 Task: Search one way flight ticket for 4 adults, 1 infant in seat and 1 infant on lap in premium economy from Eagle/vail: Eagle County Regional Airport to Sheridan: Sheridan County Airport on 8-6-2023. Number of bags: 1 checked bag. Price is upto 83000. Outbound departure time preference is 17:00.
Action: Mouse moved to (230, 317)
Screenshot: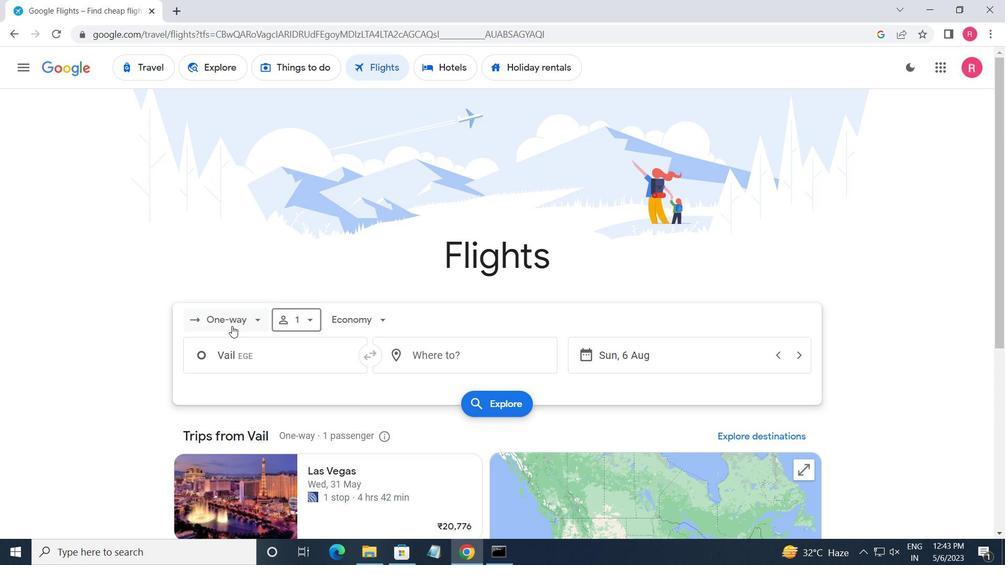 
Action: Mouse pressed left at (230, 317)
Screenshot: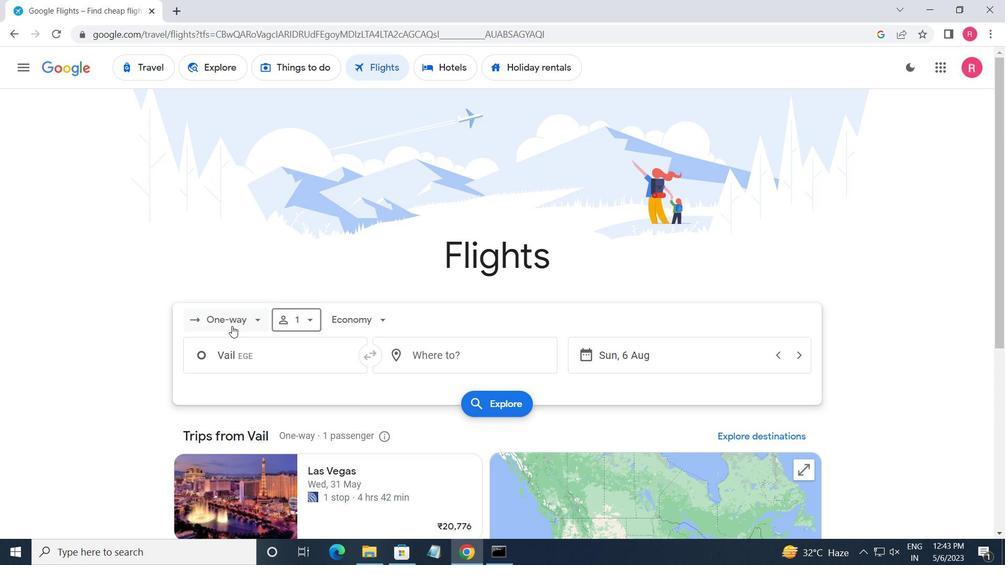 
Action: Mouse moved to (246, 382)
Screenshot: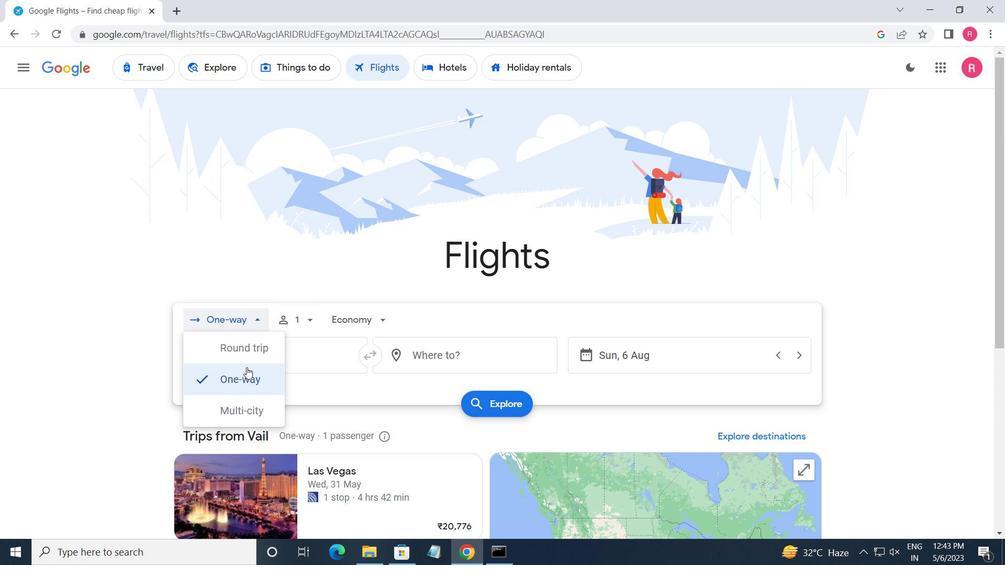 
Action: Mouse pressed left at (246, 382)
Screenshot: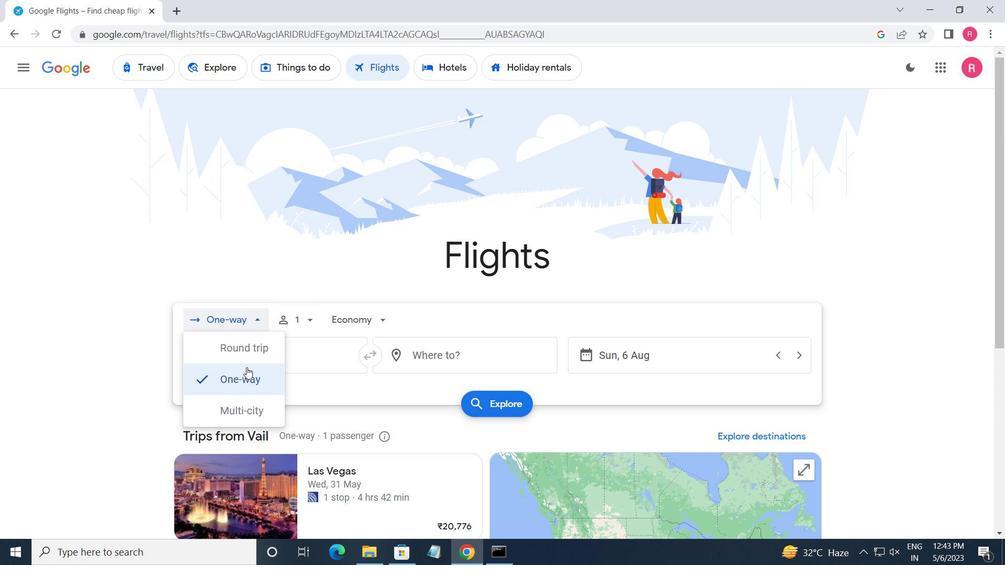 
Action: Mouse moved to (296, 318)
Screenshot: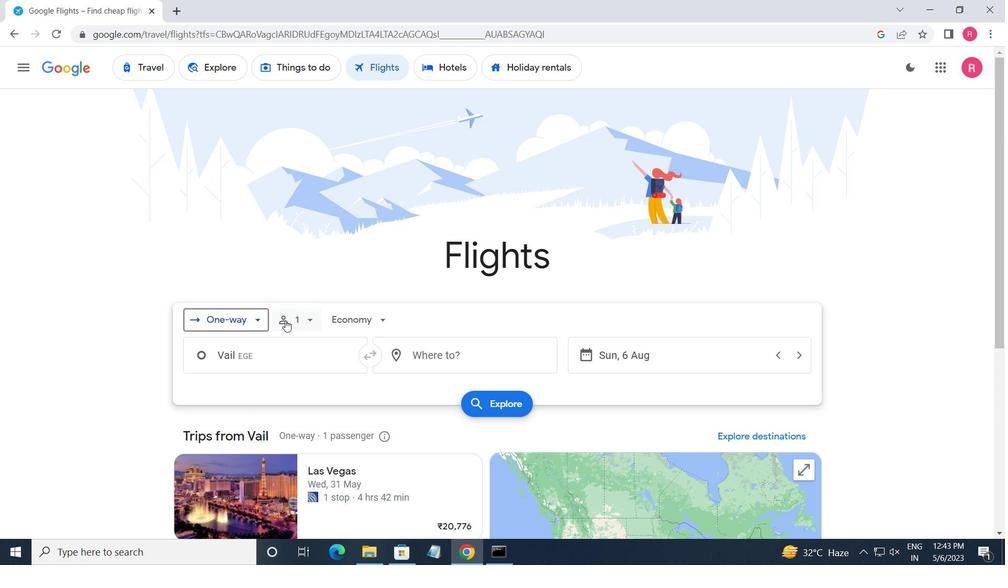 
Action: Mouse pressed left at (296, 318)
Screenshot: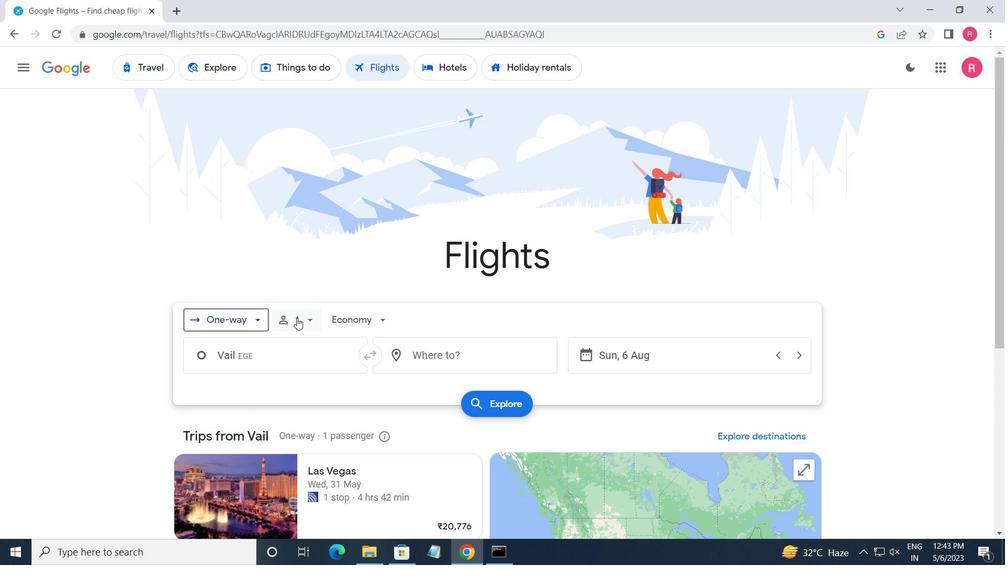 
Action: Mouse moved to (413, 360)
Screenshot: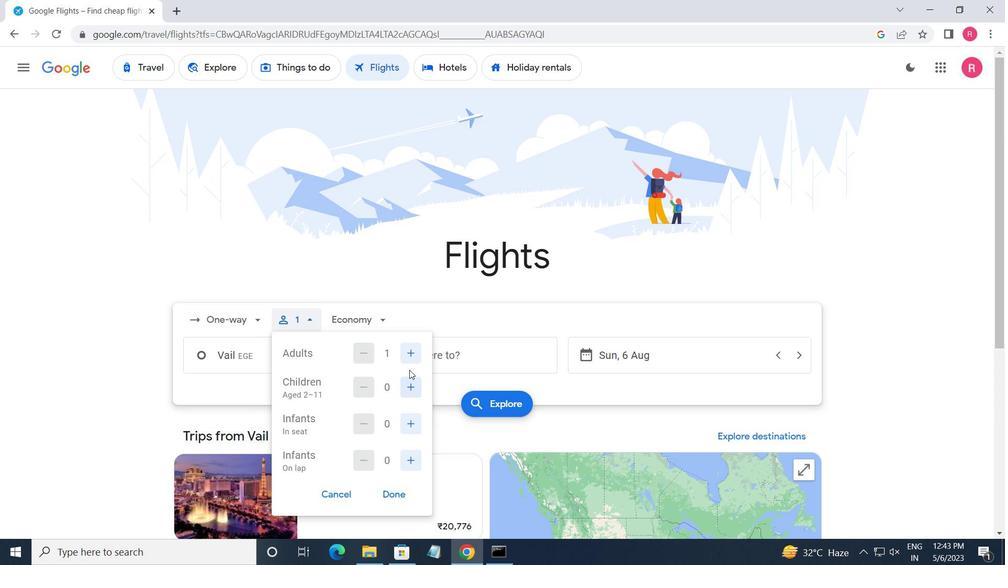 
Action: Mouse pressed left at (413, 360)
Screenshot: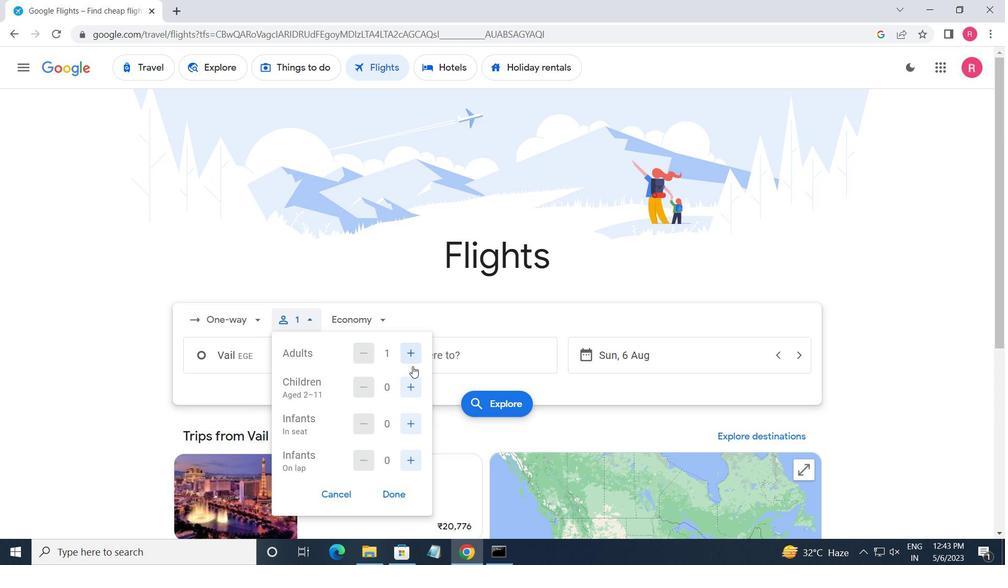 
Action: Mouse pressed left at (413, 360)
Screenshot: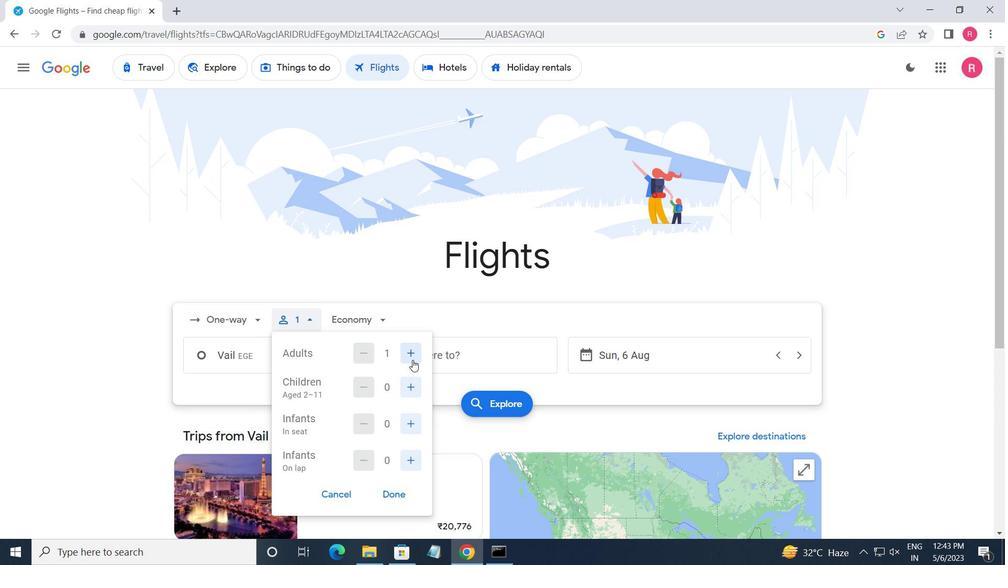 
Action: Mouse pressed left at (413, 360)
Screenshot: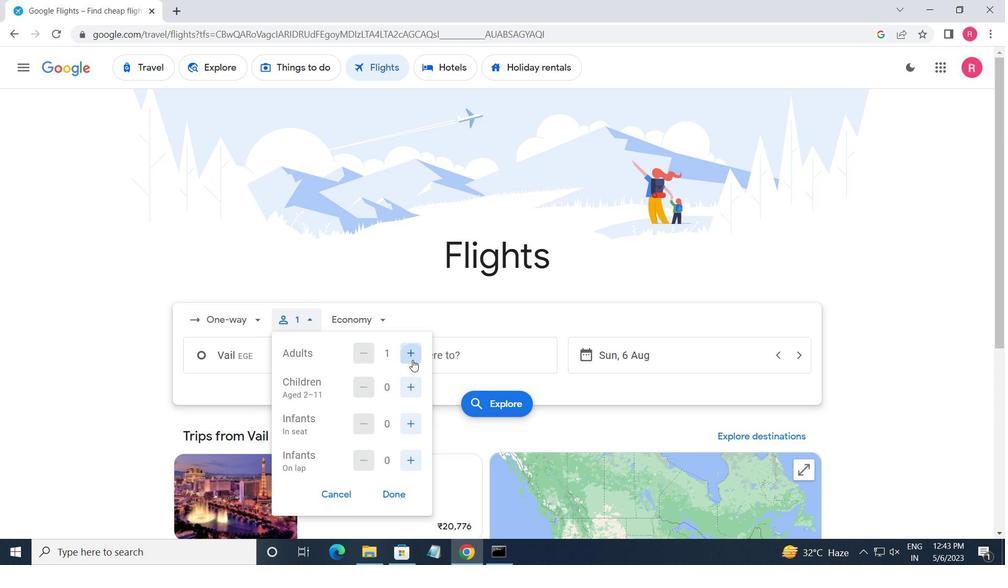 
Action: Mouse moved to (413, 382)
Screenshot: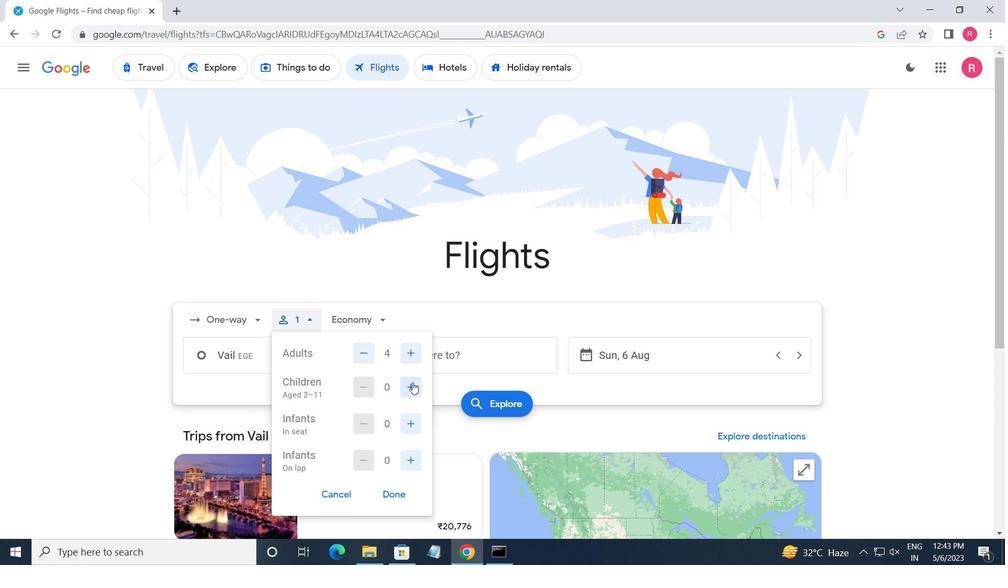 
Action: Mouse pressed left at (413, 382)
Screenshot: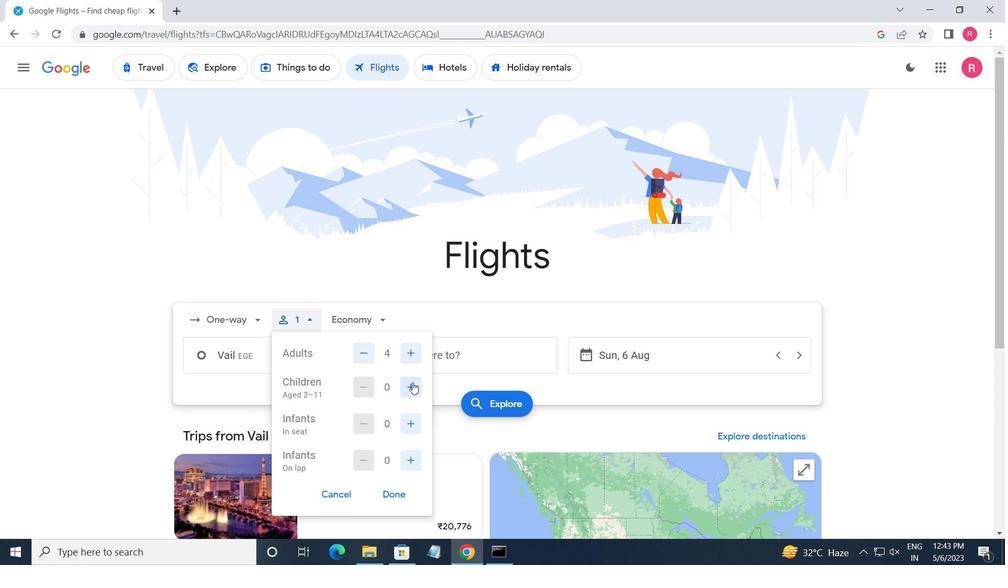 
Action: Mouse moved to (410, 426)
Screenshot: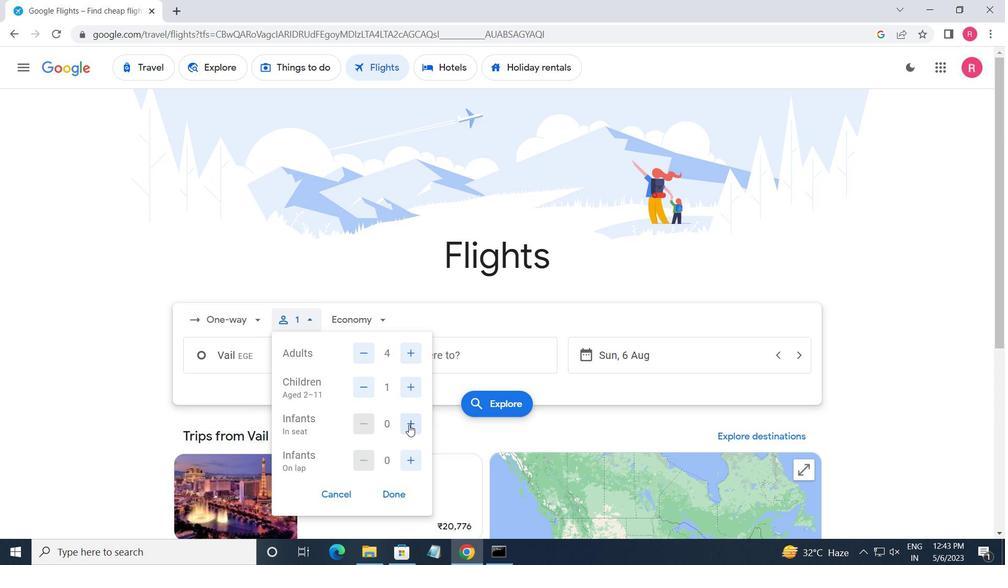 
Action: Mouse pressed left at (410, 426)
Screenshot: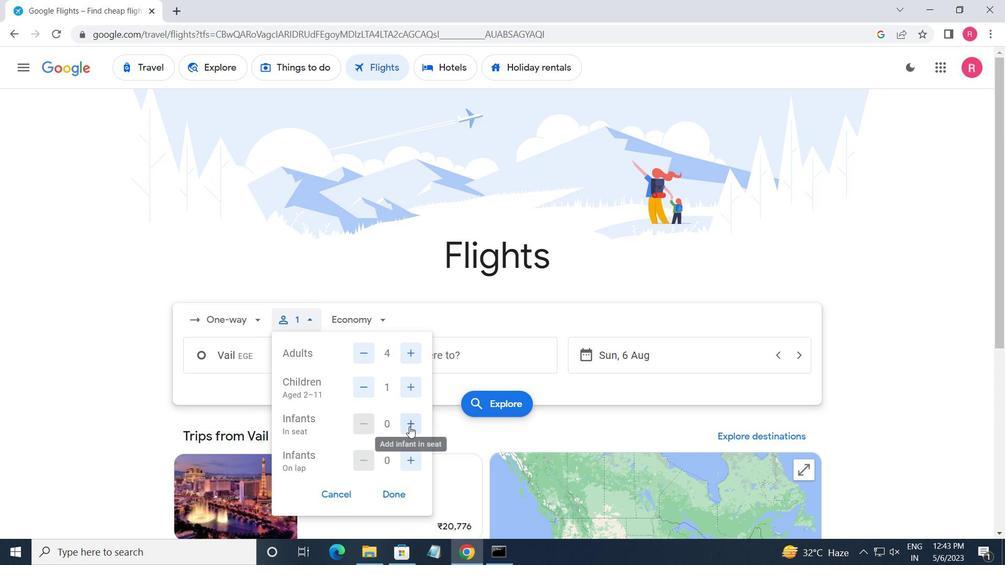 
Action: Mouse moved to (394, 488)
Screenshot: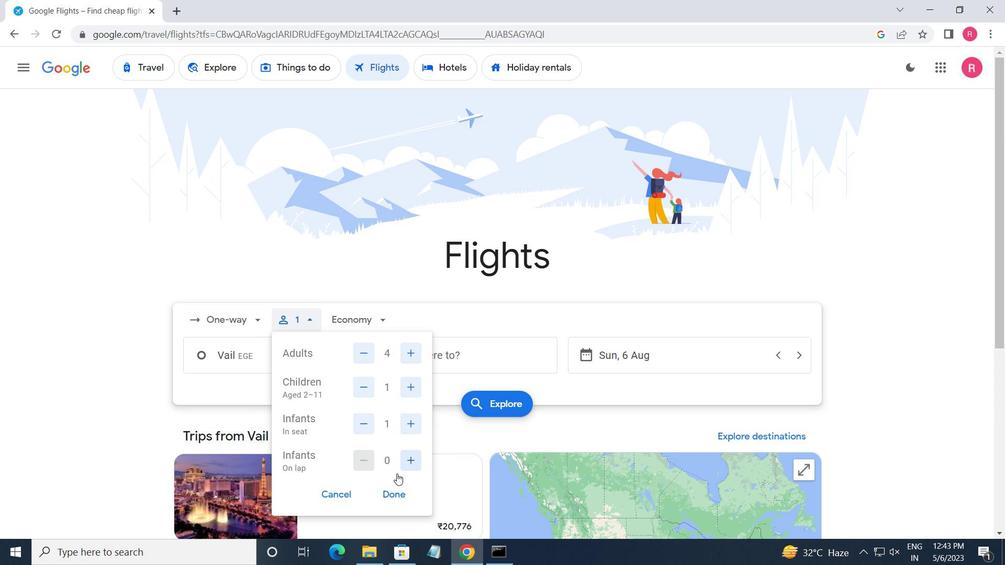 
Action: Mouse pressed left at (394, 488)
Screenshot: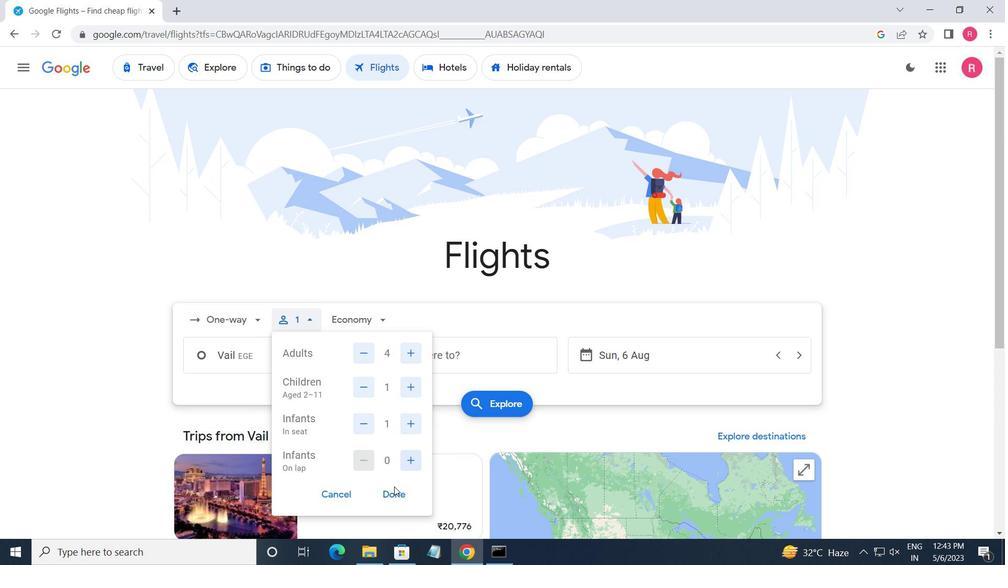 
Action: Mouse moved to (330, 303)
Screenshot: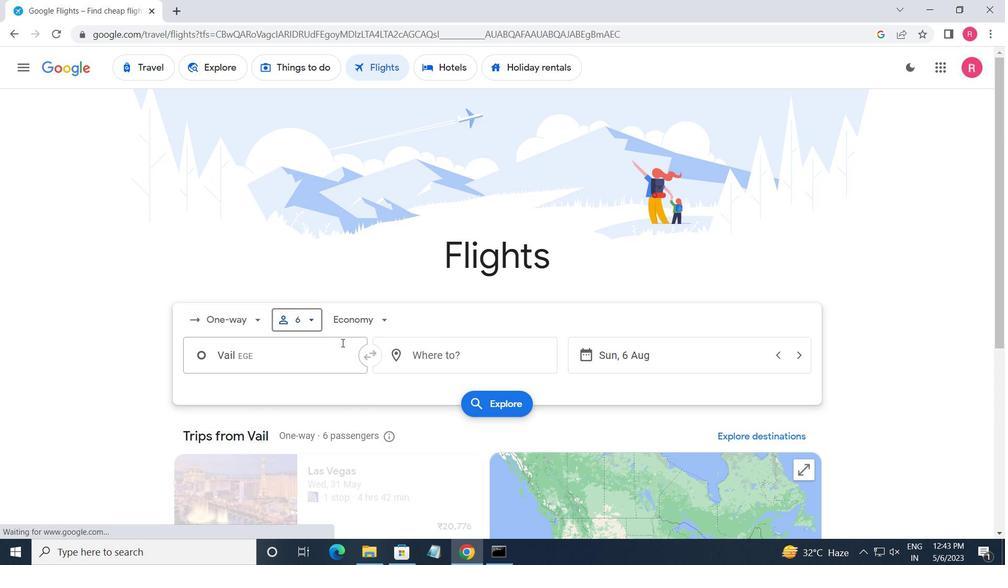 
Action: Mouse pressed left at (330, 303)
Screenshot: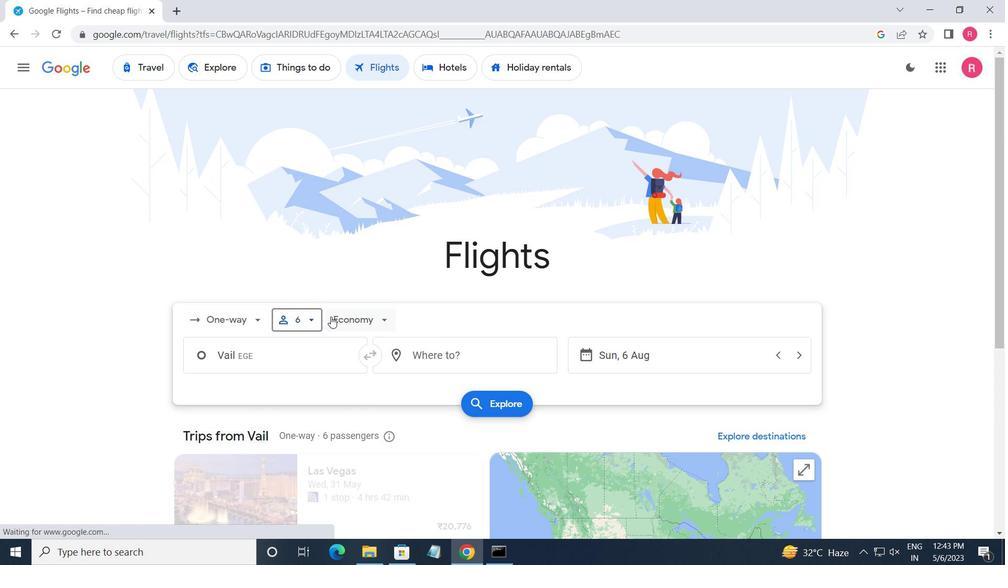 
Action: Mouse moved to (372, 334)
Screenshot: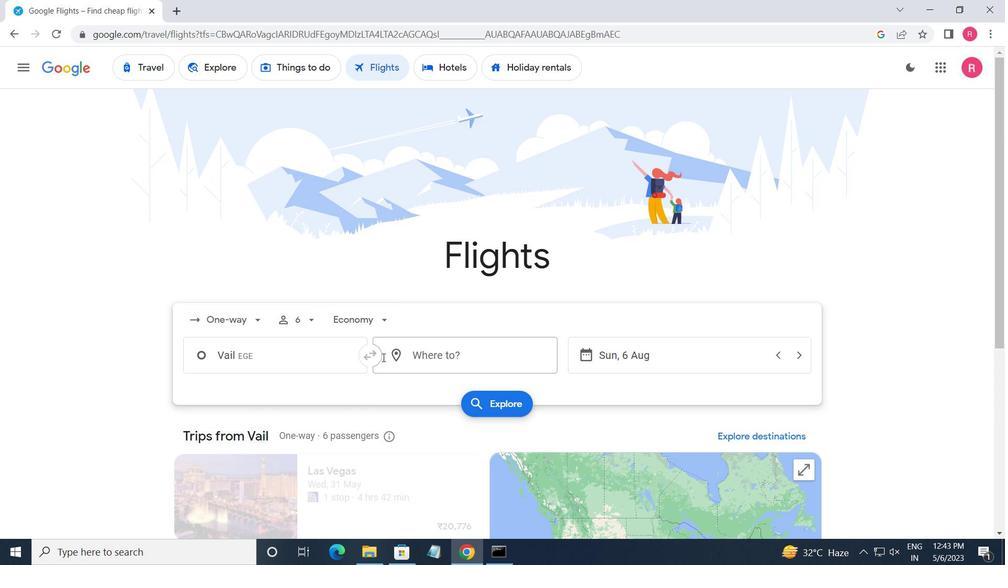 
Action: Mouse pressed left at (372, 334)
Screenshot: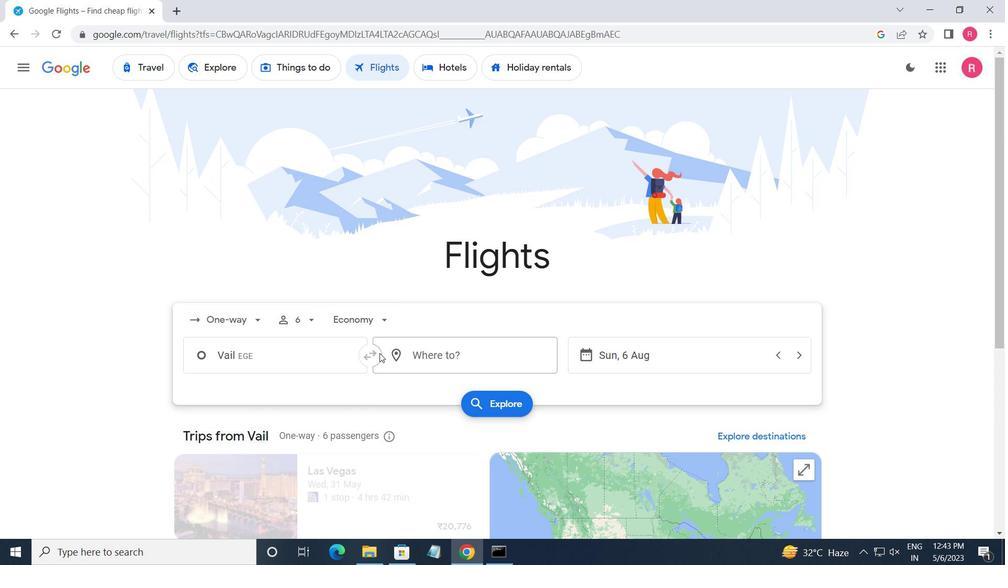 
Action: Mouse moved to (382, 384)
Screenshot: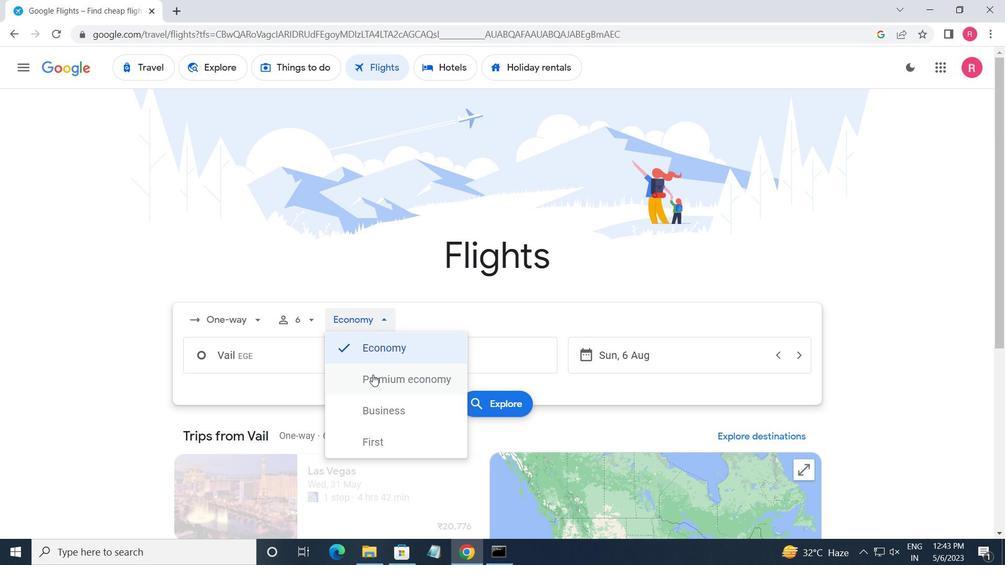 
Action: Mouse pressed left at (382, 384)
Screenshot: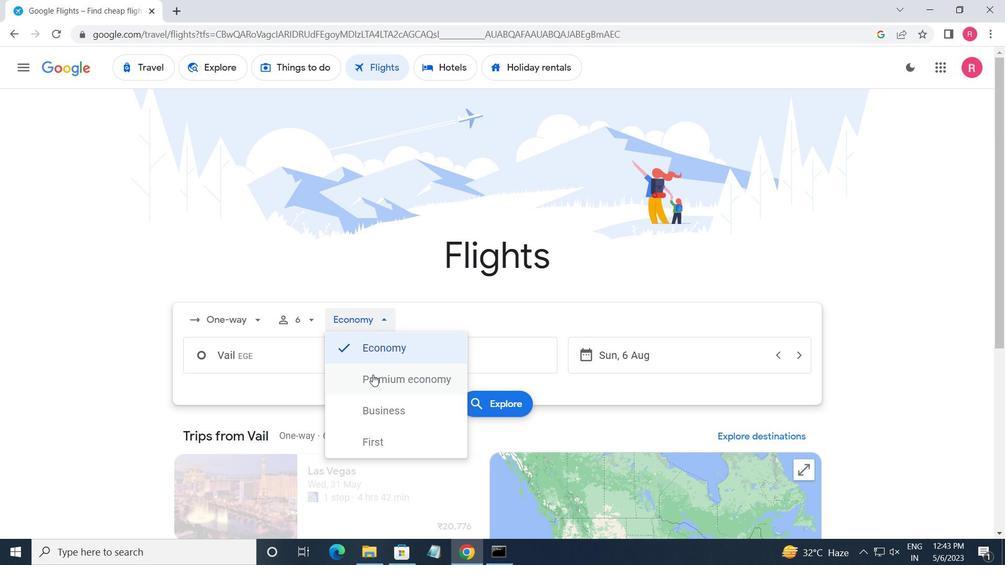 
Action: Mouse moved to (324, 372)
Screenshot: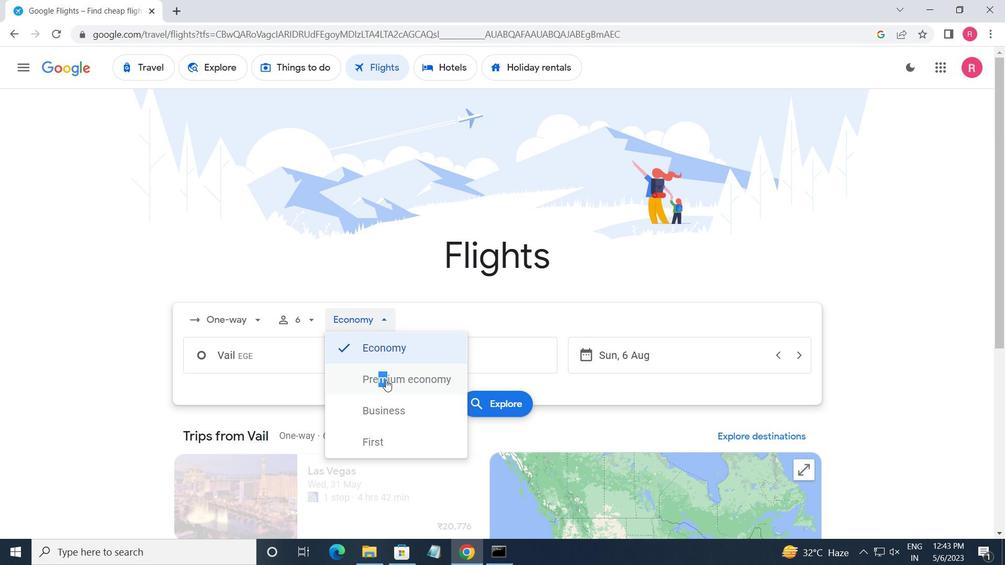 
Action: Mouse pressed left at (324, 372)
Screenshot: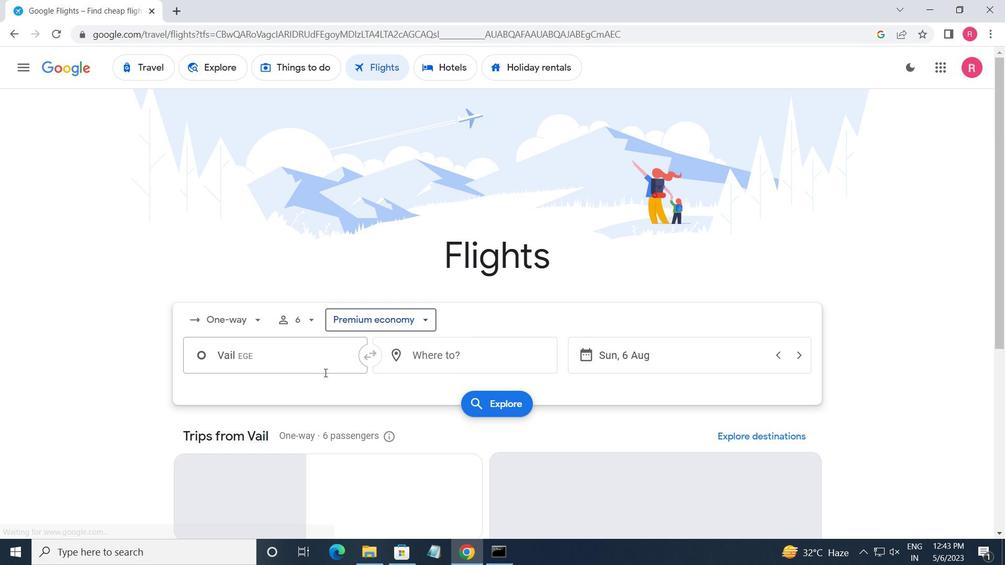 
Action: Mouse moved to (323, 372)
Screenshot: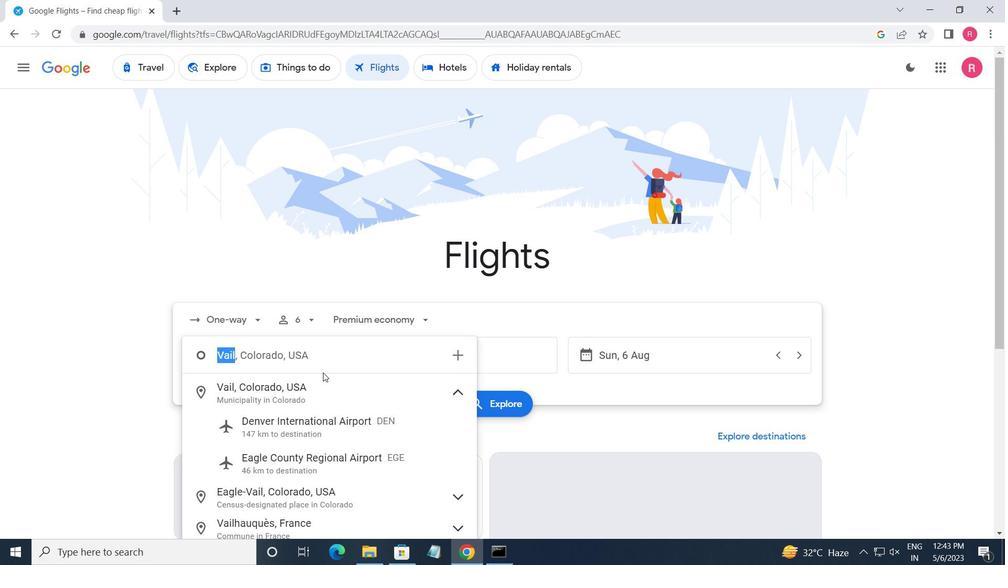 
Action: Key pressed <Key.shift>EAF<Key.backspace>GK<Key.backspace>LE
Screenshot: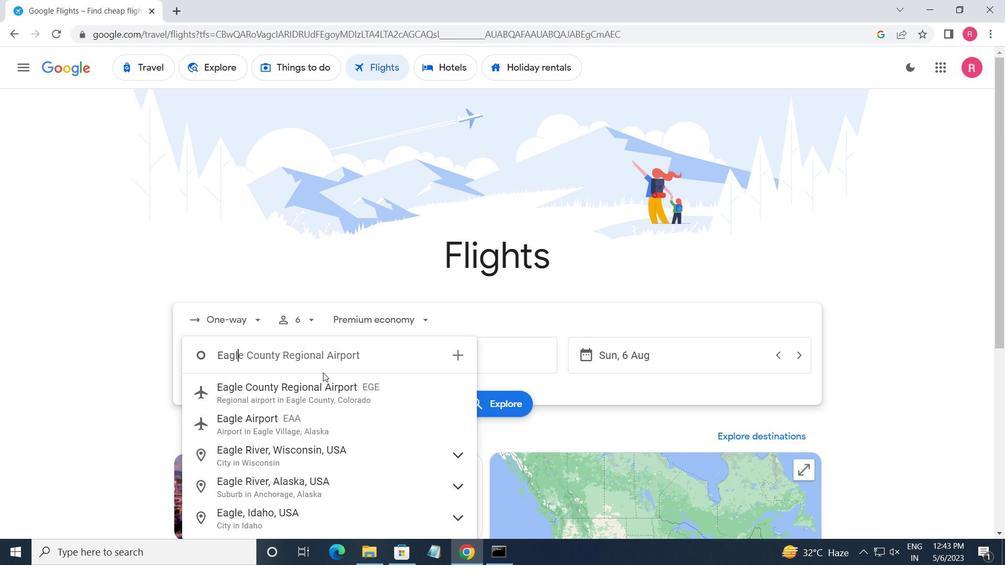 
Action: Mouse moved to (311, 387)
Screenshot: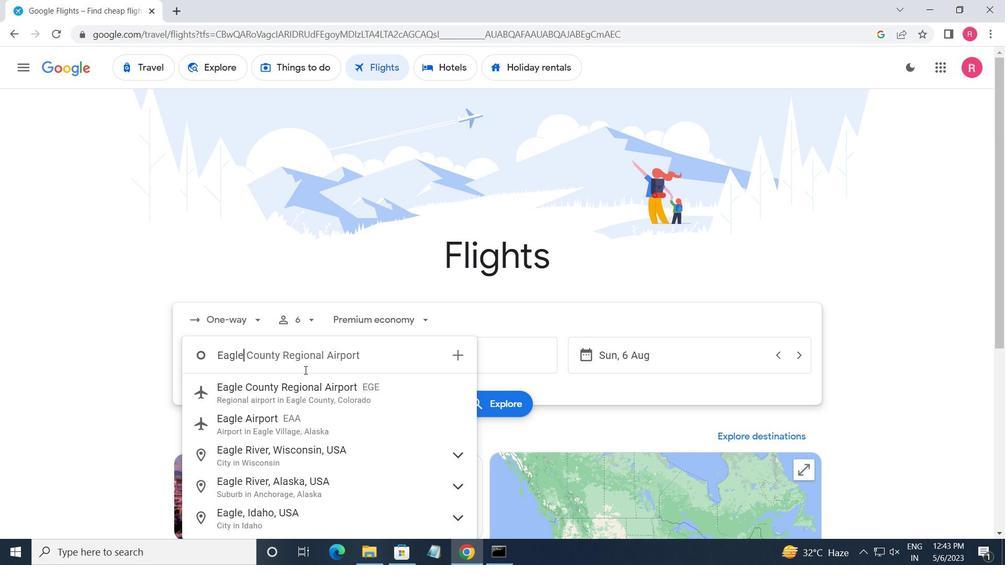 
Action: Mouse pressed left at (311, 387)
Screenshot: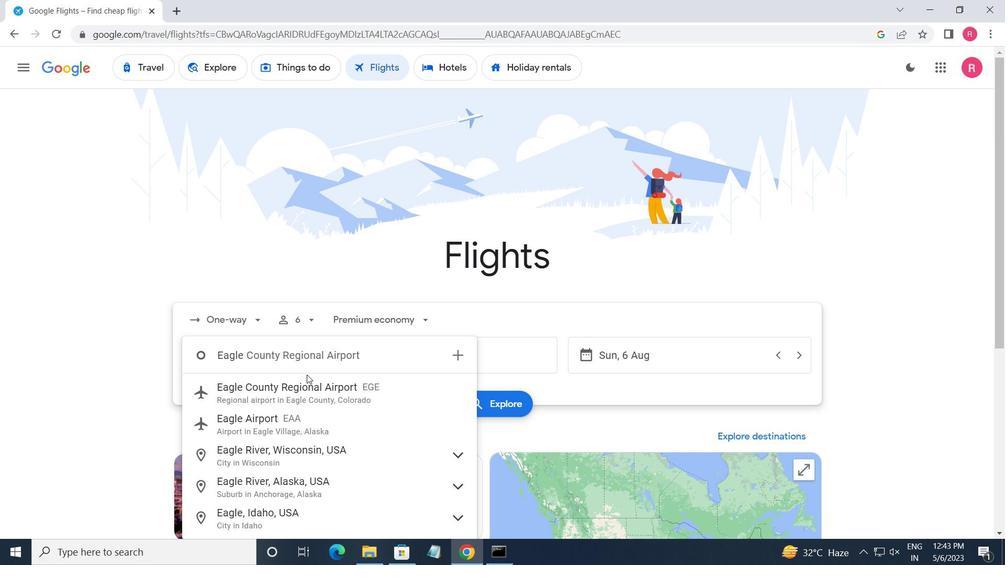 
Action: Mouse moved to (527, 355)
Screenshot: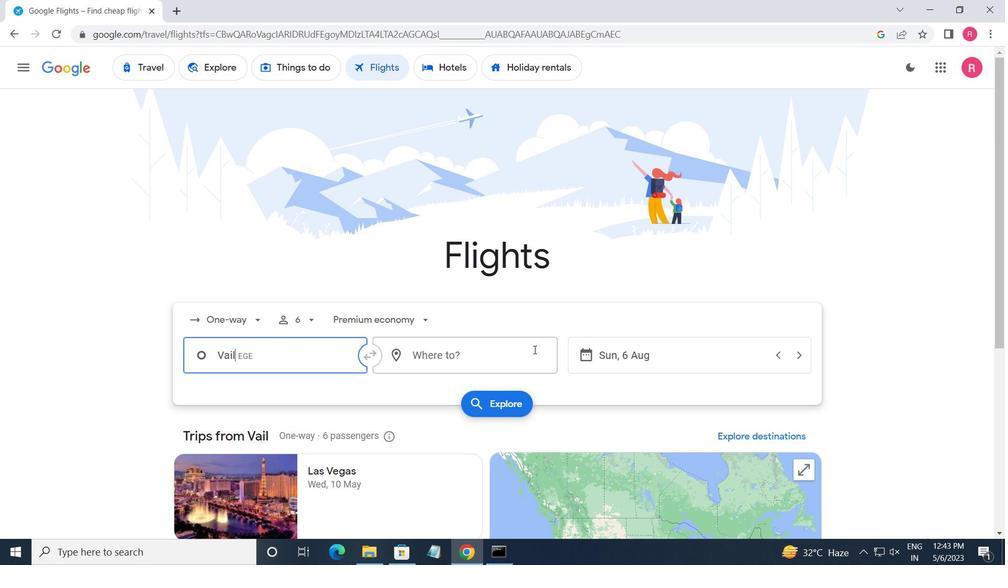 
Action: Mouse pressed left at (527, 355)
Screenshot: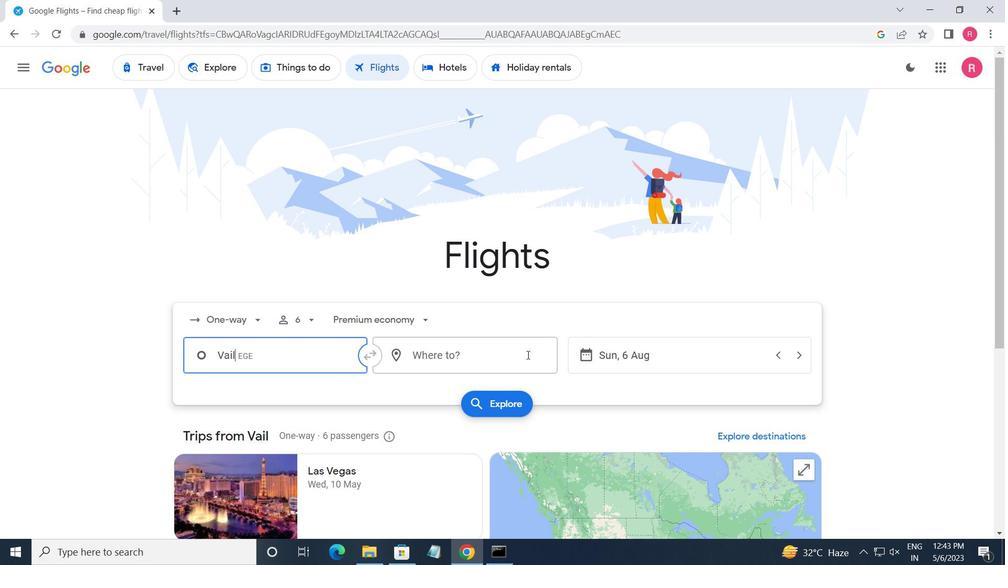 
Action: Mouse moved to (525, 348)
Screenshot: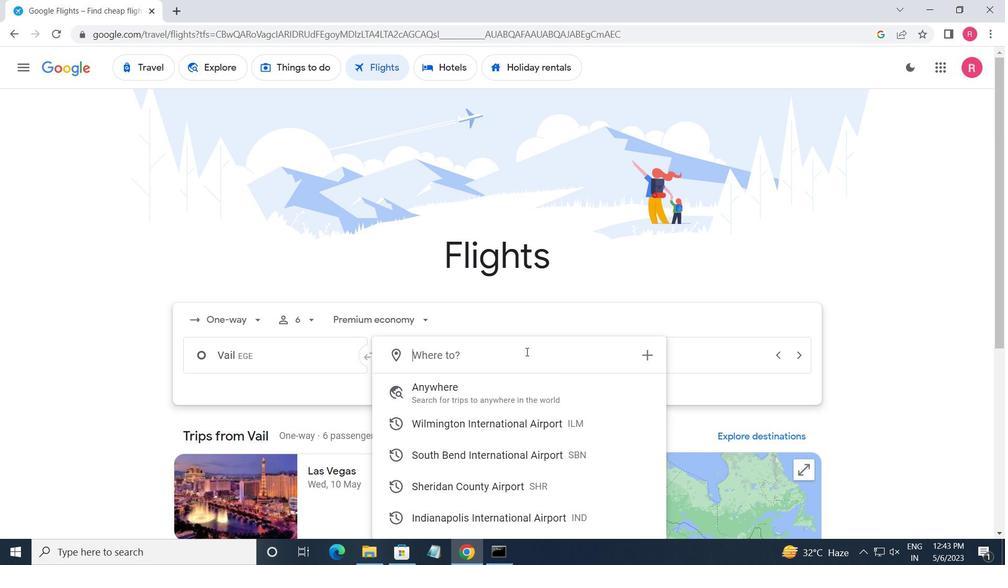 
Action: Key pressed <Key.shift>SHERIDAN
Screenshot: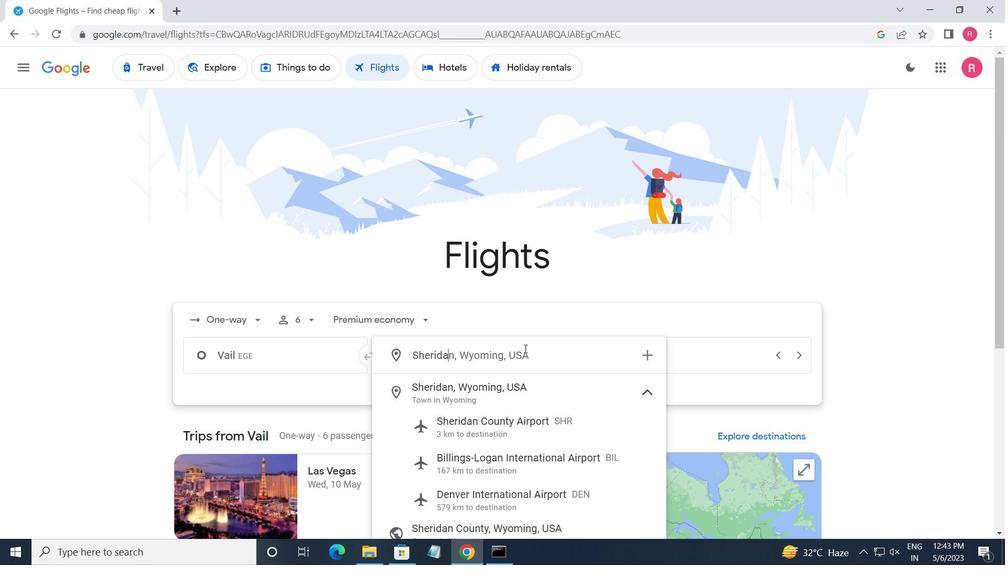 
Action: Mouse moved to (523, 416)
Screenshot: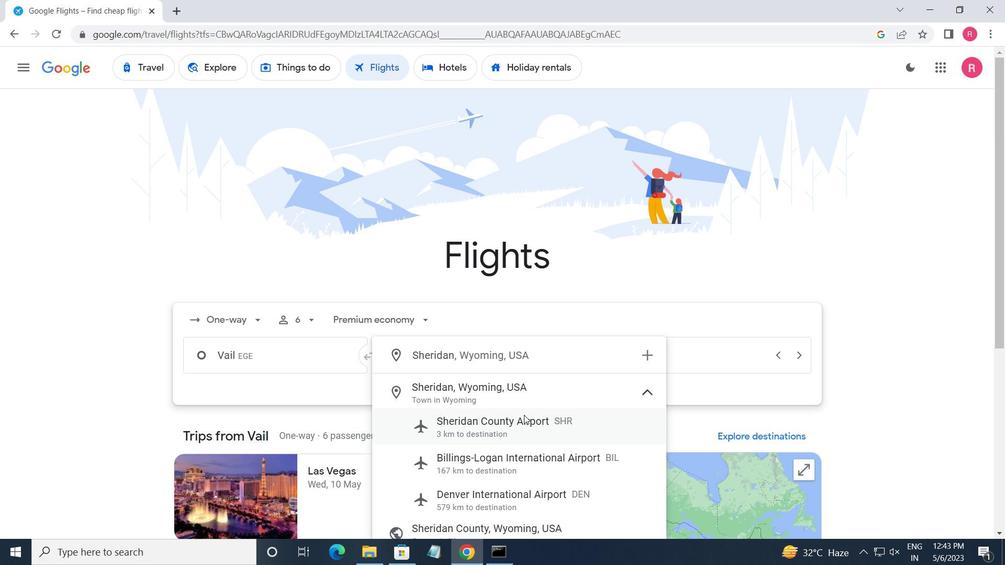 
Action: Mouse pressed left at (523, 416)
Screenshot: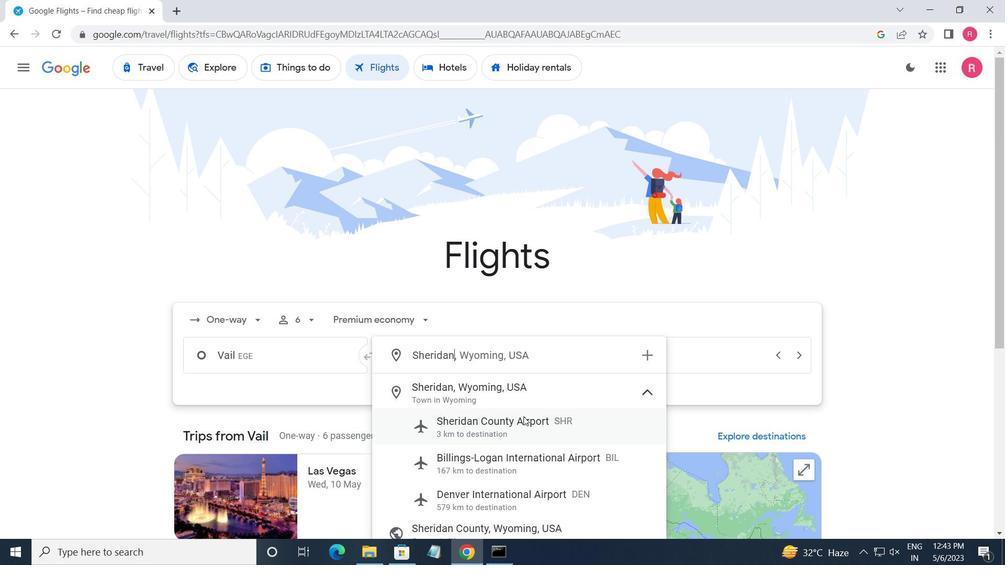 
Action: Mouse moved to (668, 347)
Screenshot: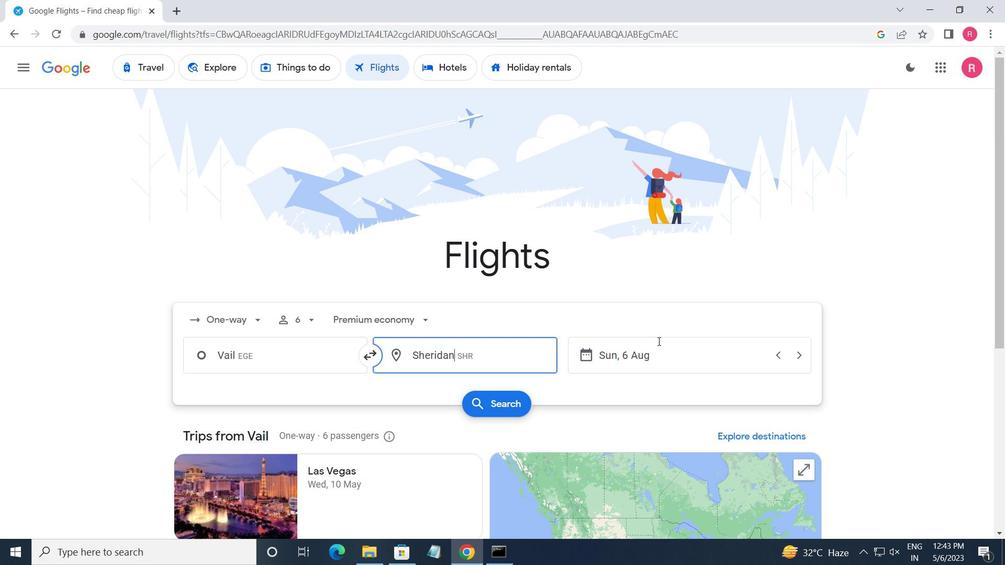 
Action: Mouse pressed left at (668, 347)
Screenshot: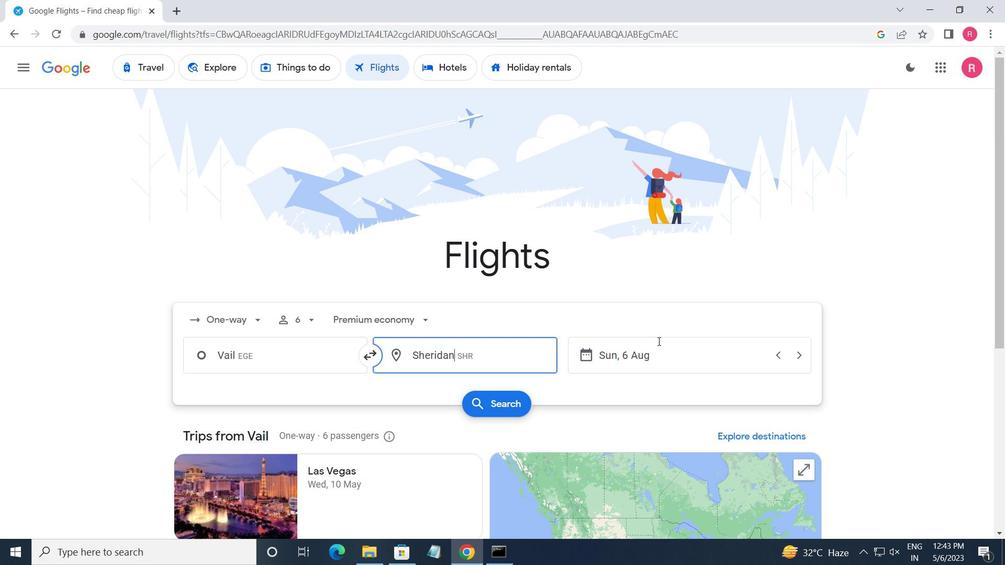 
Action: Mouse moved to (355, 338)
Screenshot: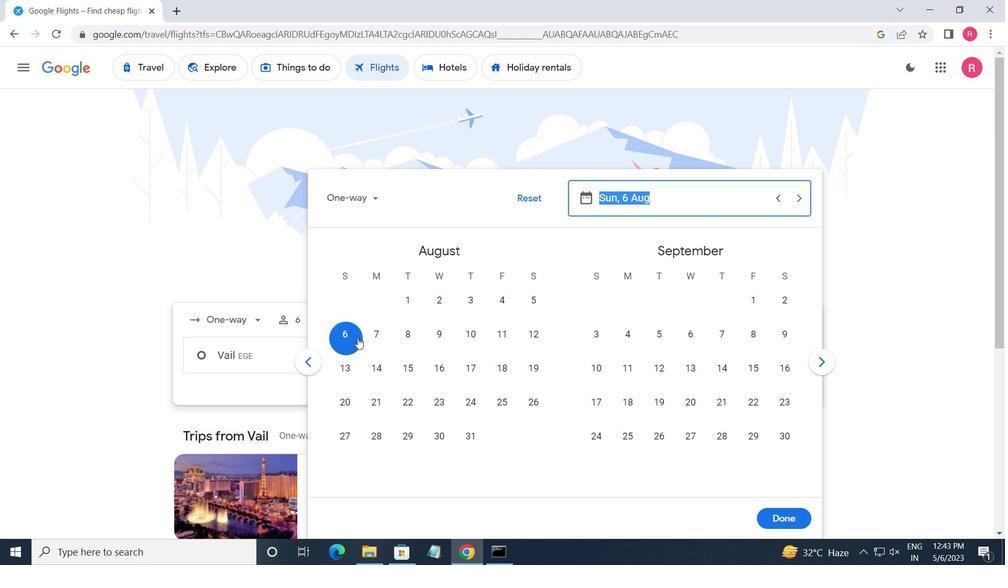 
Action: Mouse pressed left at (355, 338)
Screenshot: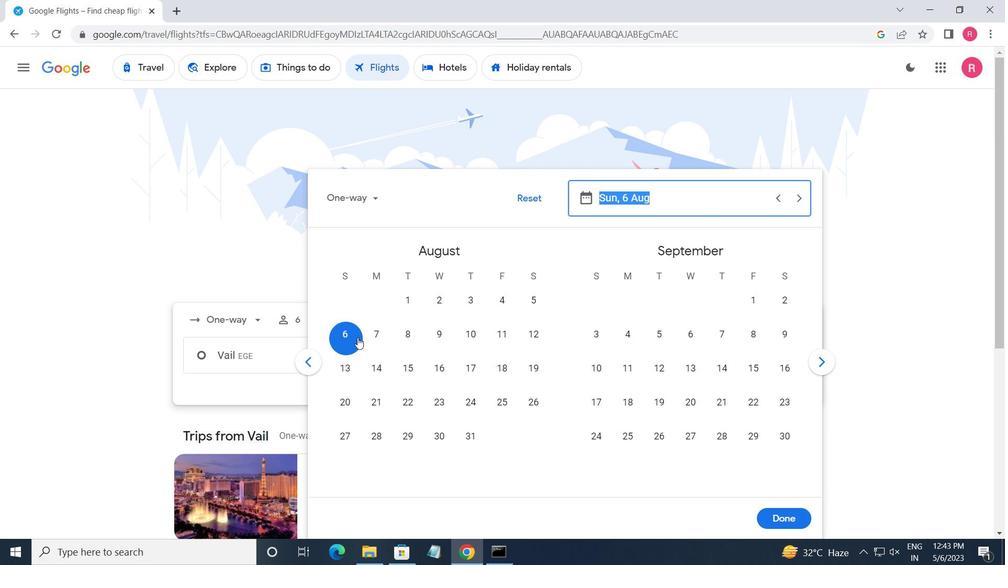 
Action: Mouse moved to (794, 519)
Screenshot: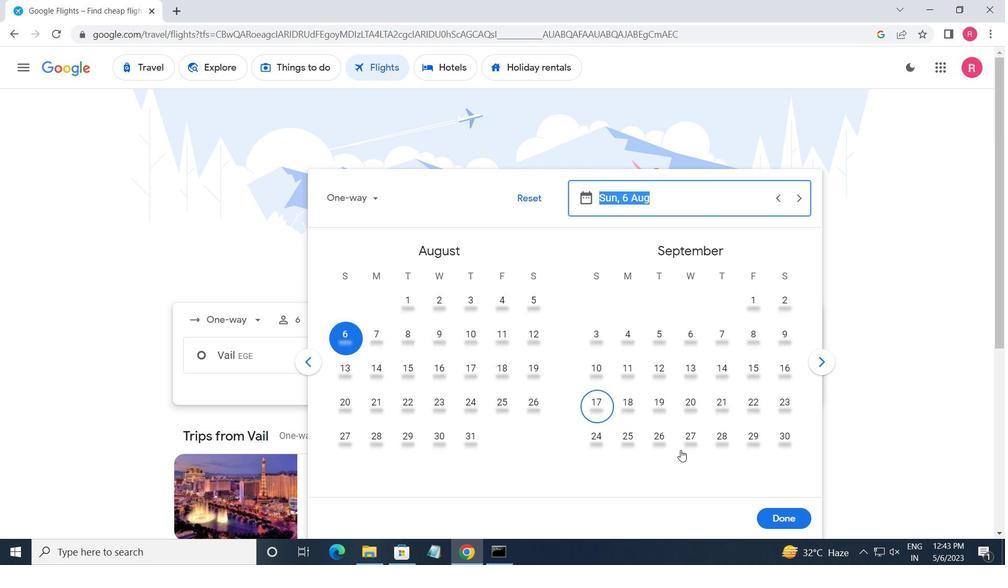 
Action: Mouse pressed left at (794, 519)
Screenshot: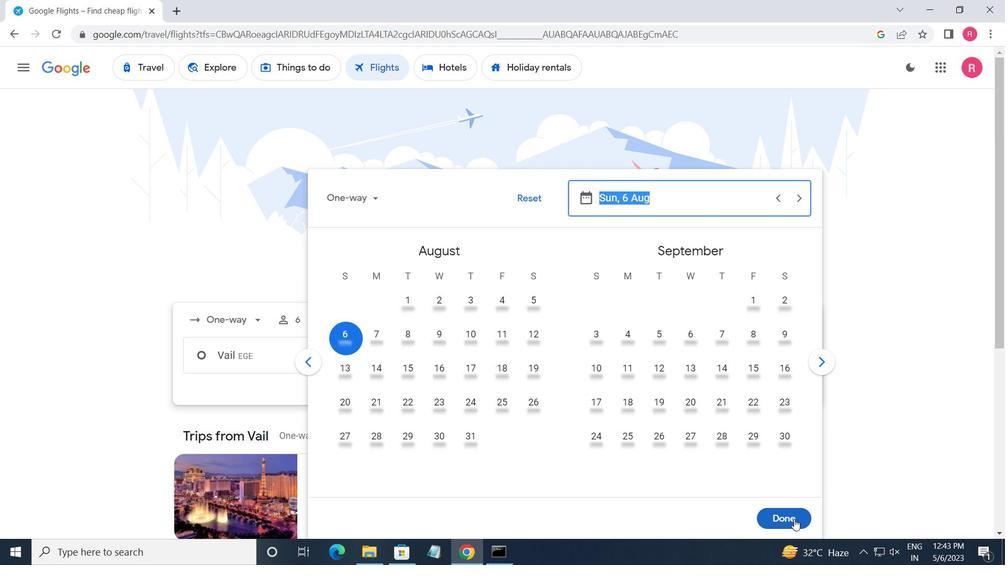 
Action: Mouse moved to (486, 403)
Screenshot: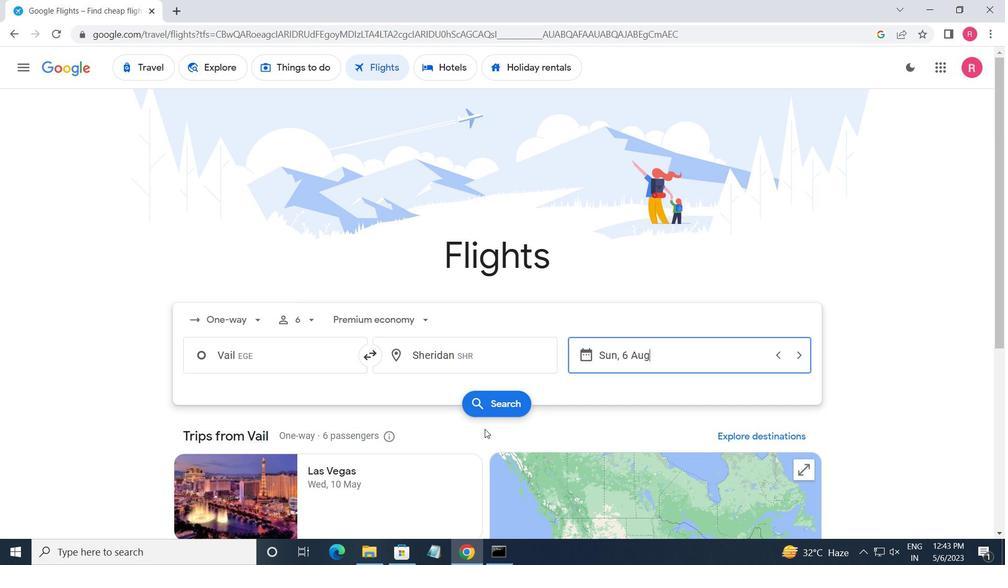 
Action: Mouse pressed left at (486, 403)
Screenshot: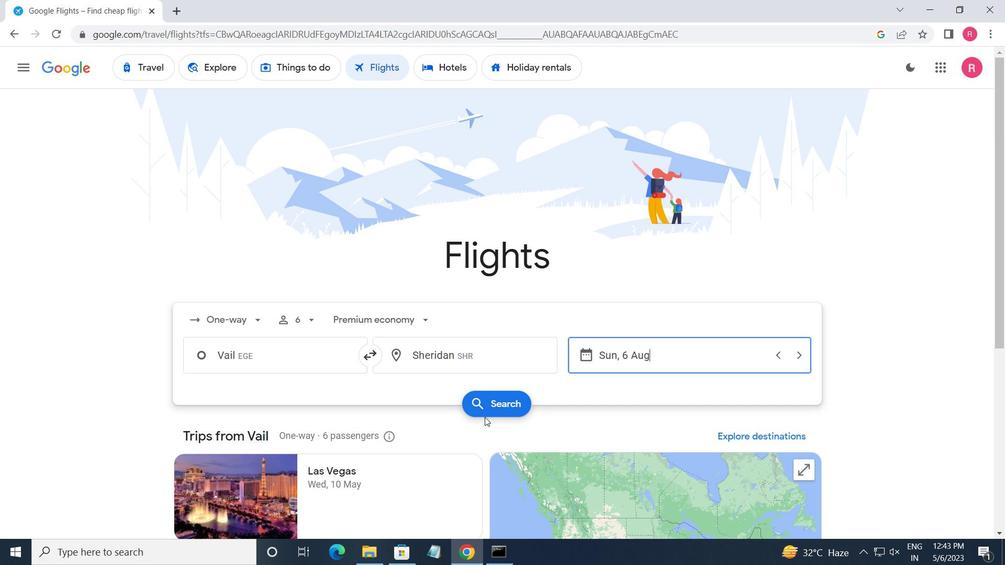 
Action: Mouse moved to (184, 181)
Screenshot: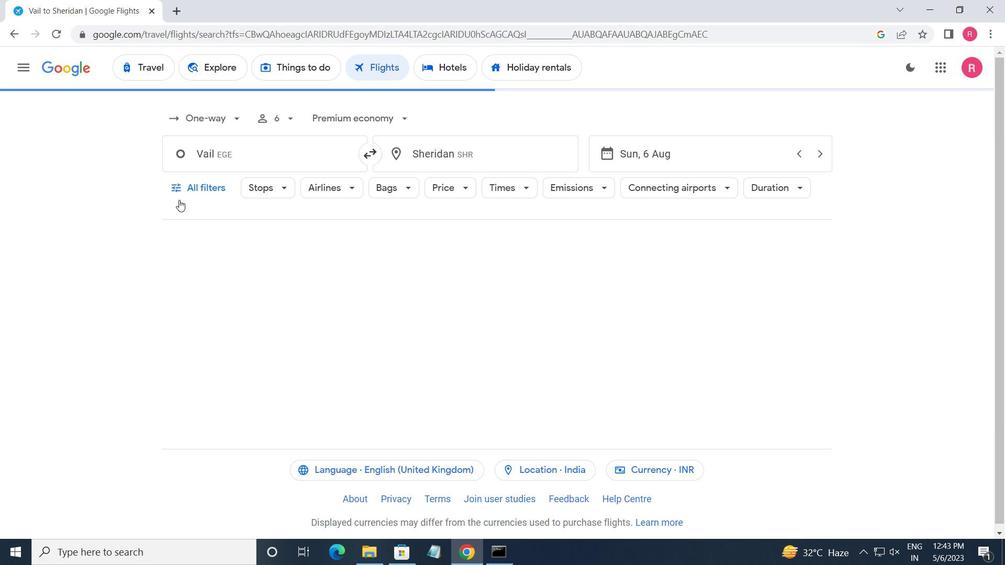 
Action: Mouse pressed left at (184, 181)
Screenshot: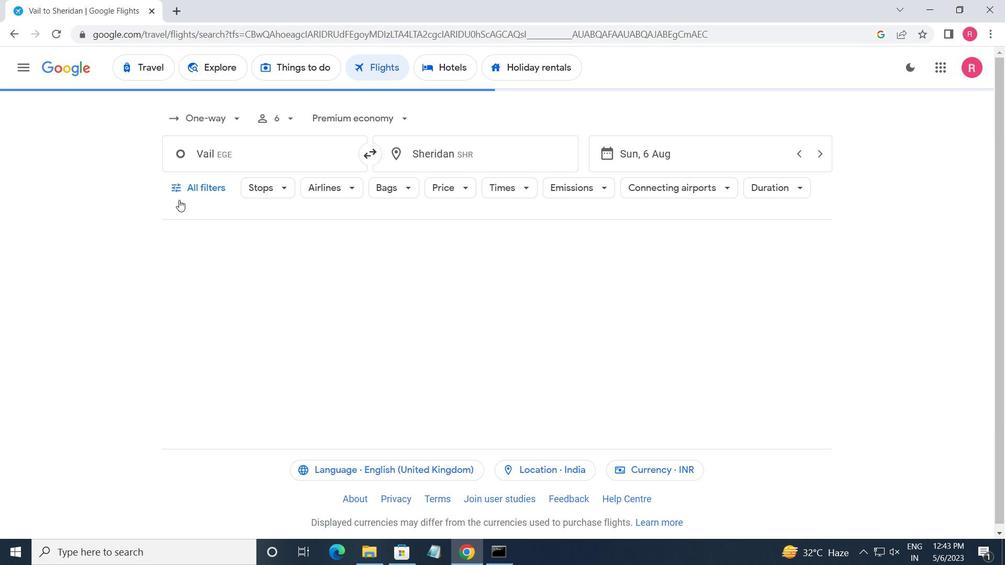 
Action: Mouse moved to (255, 307)
Screenshot: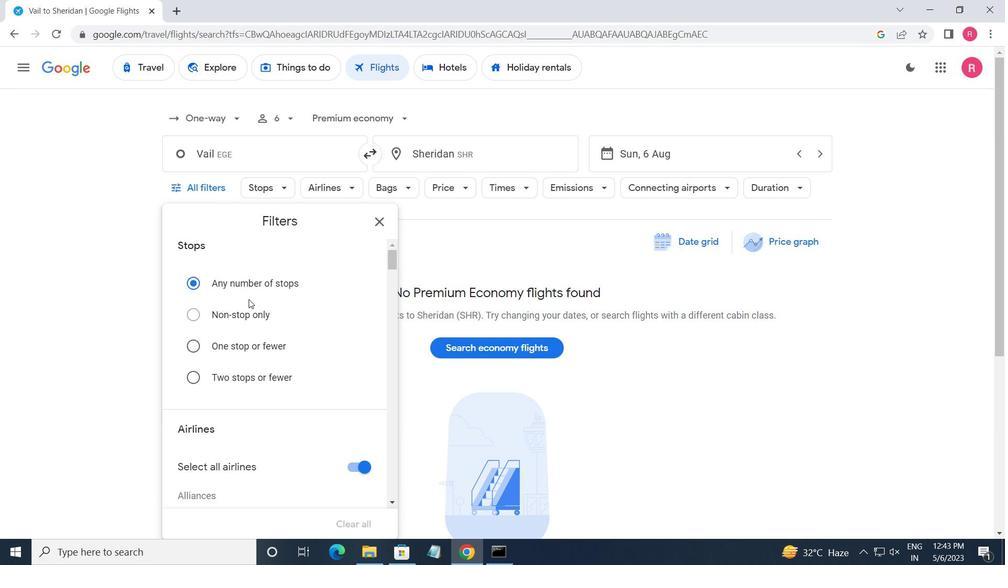 
Action: Mouse scrolled (255, 306) with delta (0, 0)
Screenshot: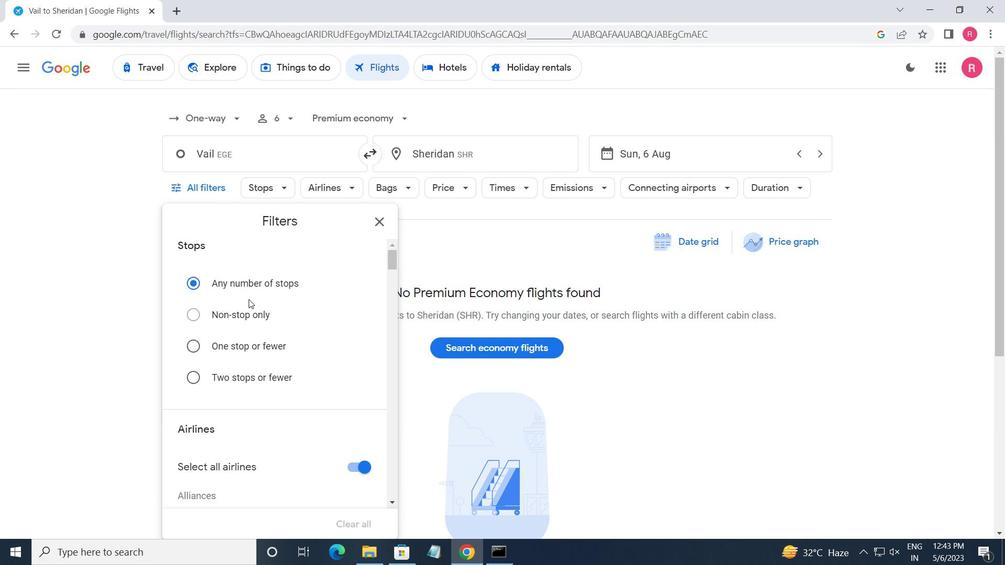 
Action: Mouse moved to (256, 307)
Screenshot: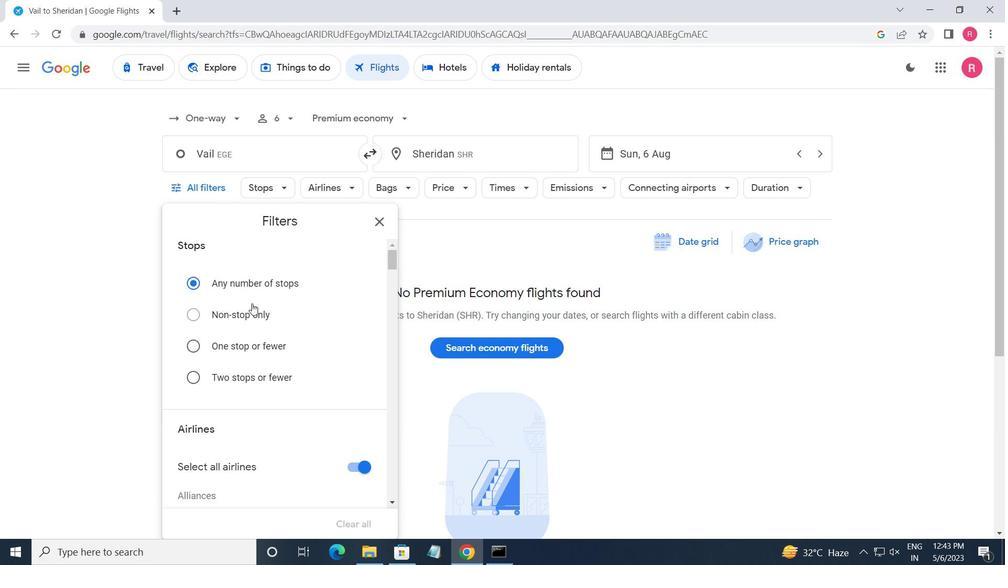 
Action: Mouse scrolled (256, 307) with delta (0, 0)
Screenshot: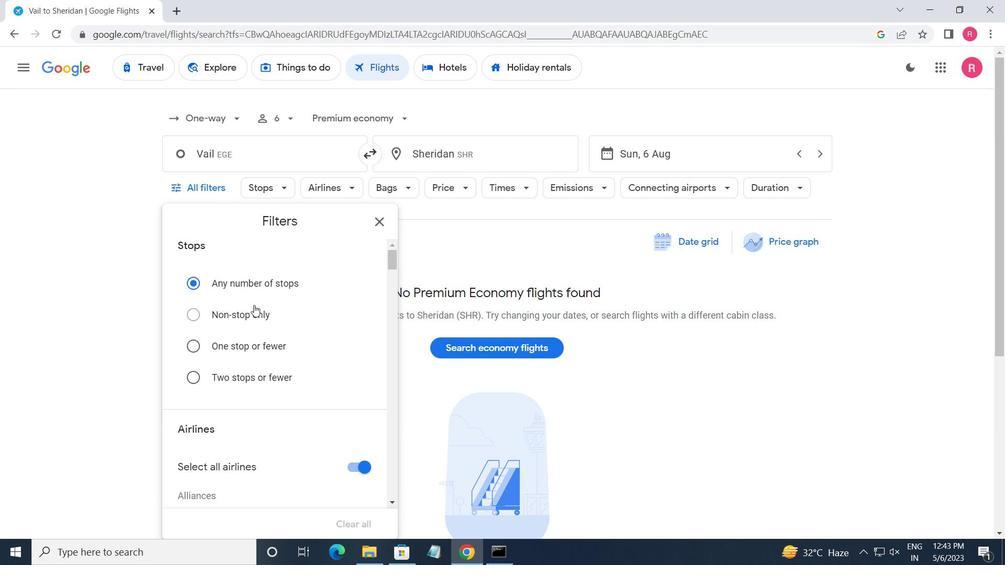 
Action: Mouse moved to (256, 308)
Screenshot: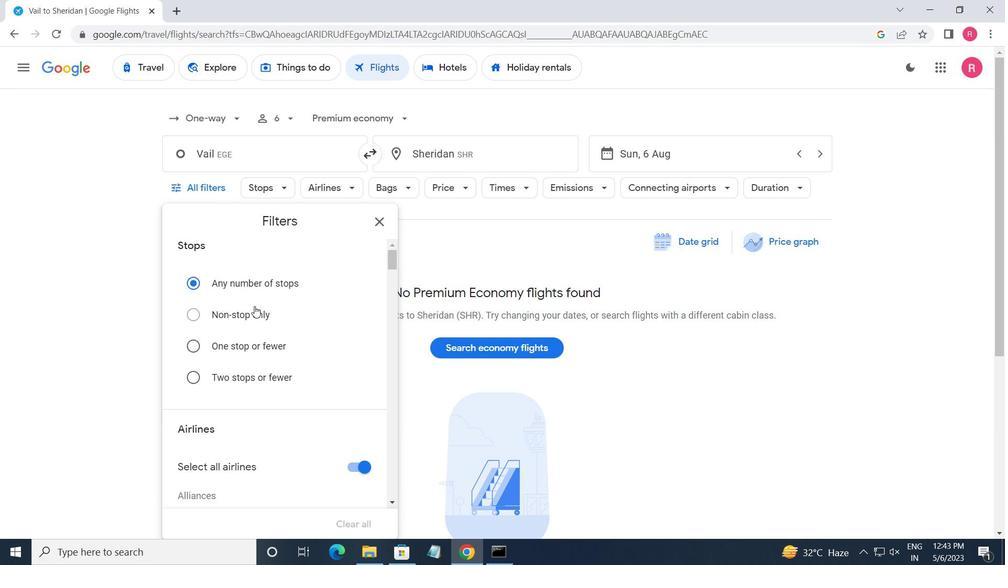 
Action: Mouse scrolled (256, 308) with delta (0, 0)
Screenshot: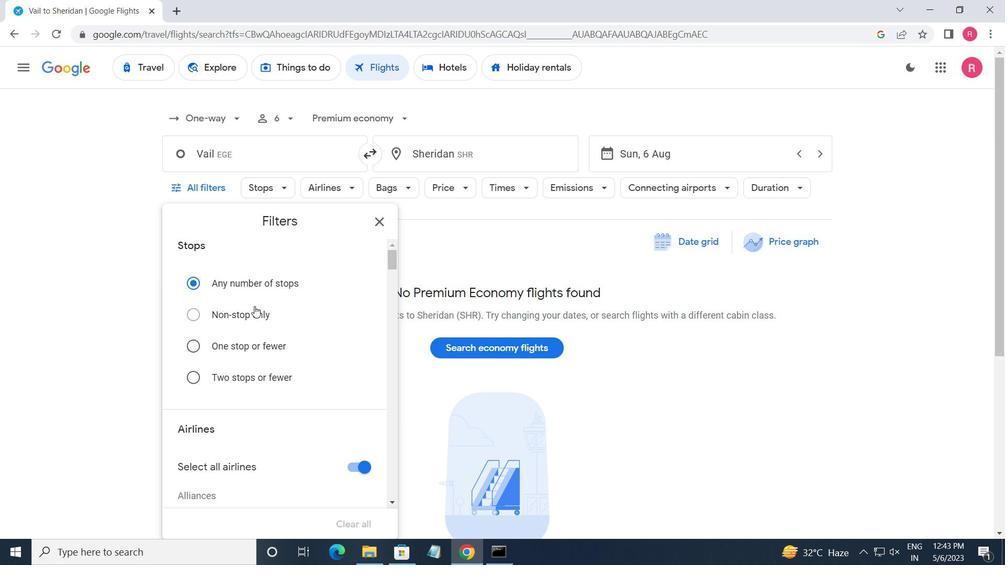 
Action: Mouse moved to (257, 310)
Screenshot: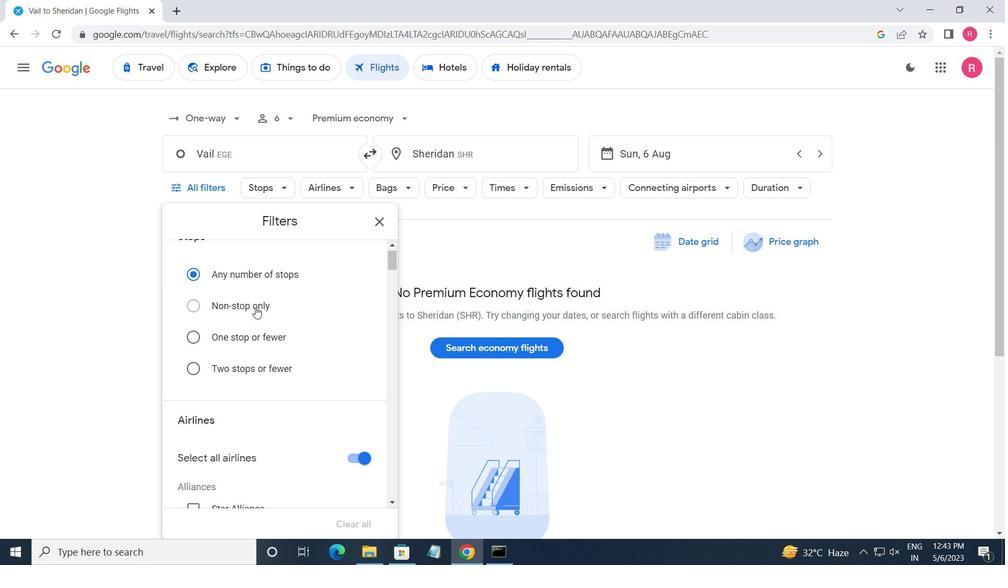 
Action: Mouse scrolled (257, 310) with delta (0, 0)
Screenshot: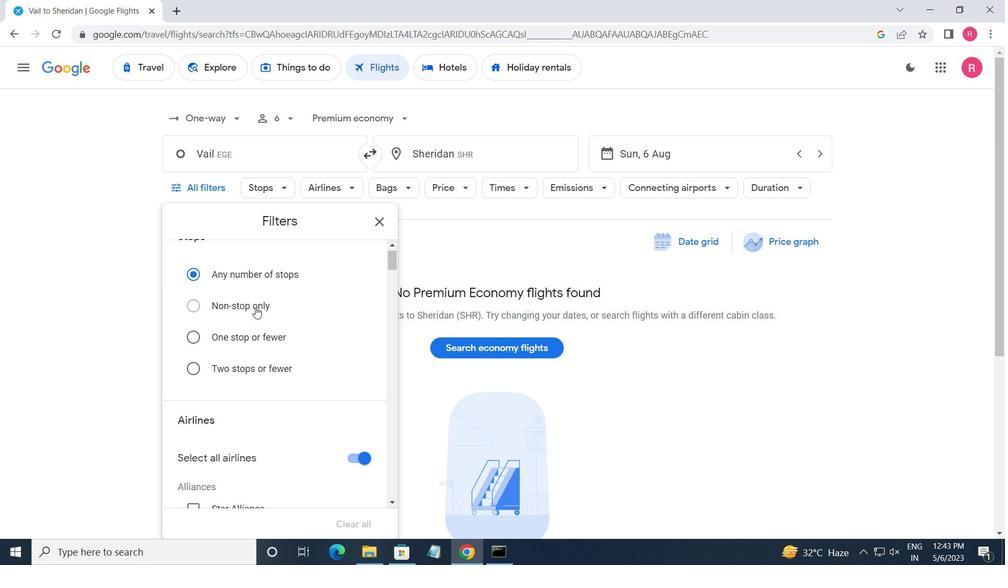 
Action: Mouse moved to (302, 336)
Screenshot: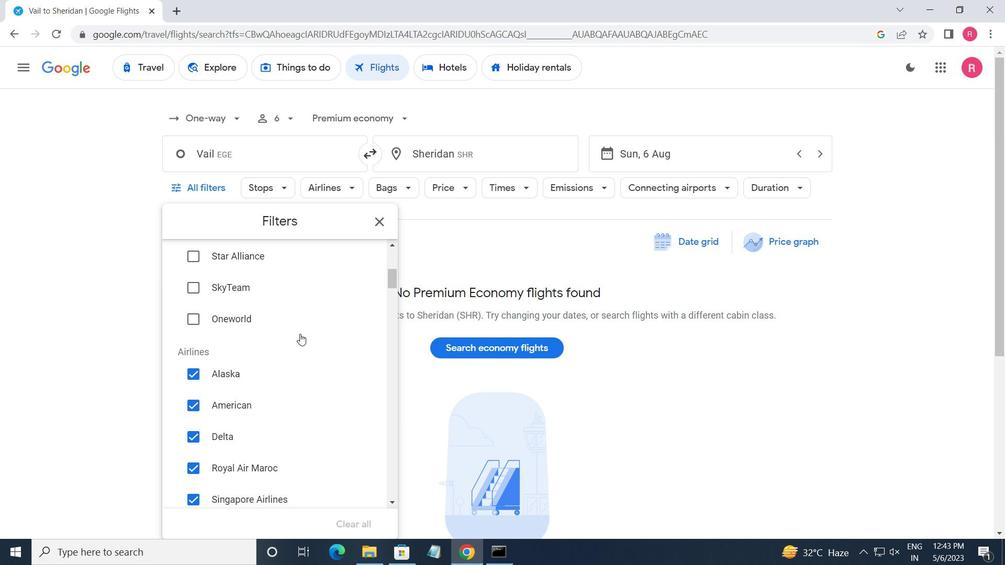 
Action: Mouse scrolled (302, 336) with delta (0, 0)
Screenshot: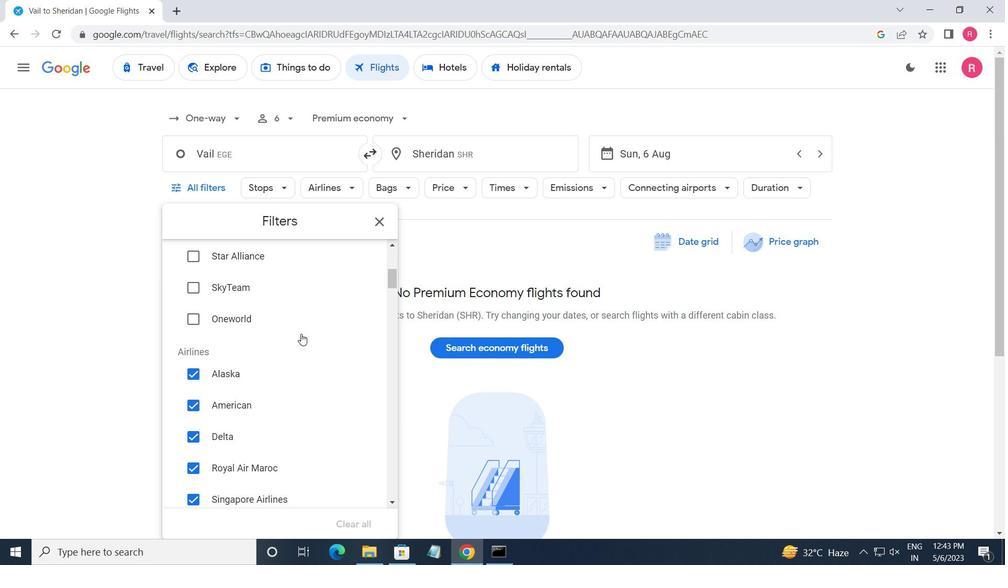 
Action: Mouse scrolled (302, 336) with delta (0, 0)
Screenshot: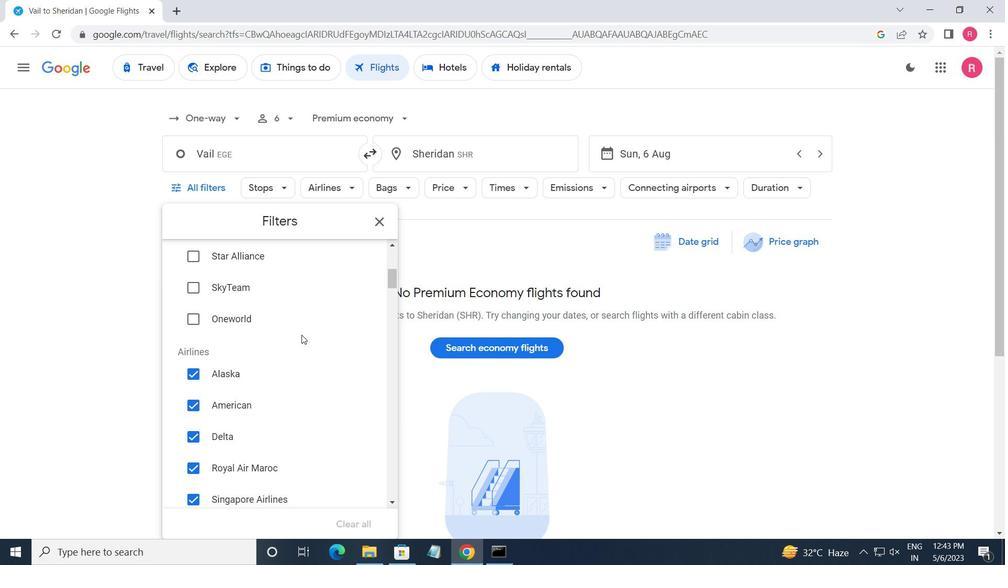 
Action: Mouse moved to (302, 337)
Screenshot: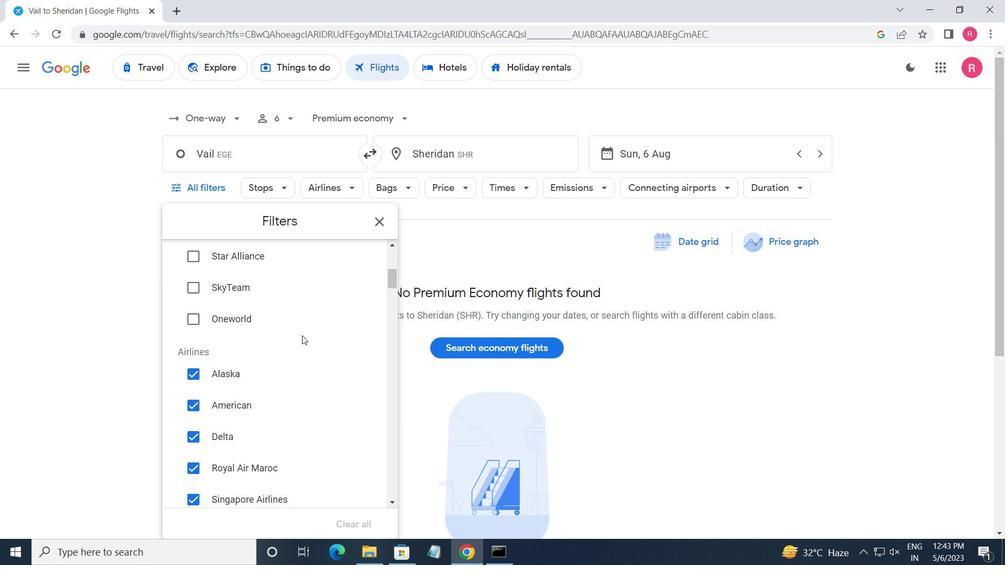 
Action: Mouse scrolled (302, 336) with delta (0, 0)
Screenshot: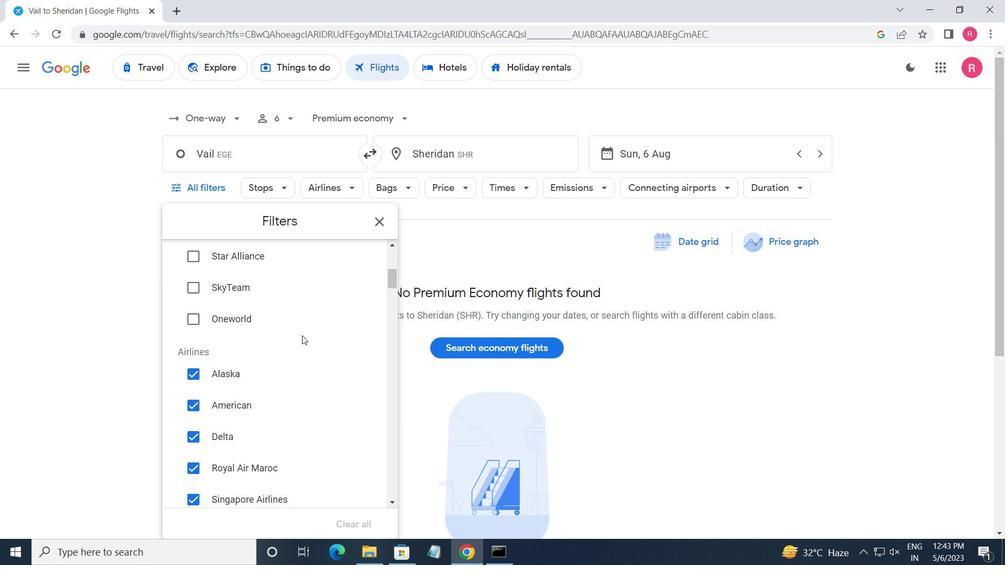
Action: Mouse moved to (302, 337)
Screenshot: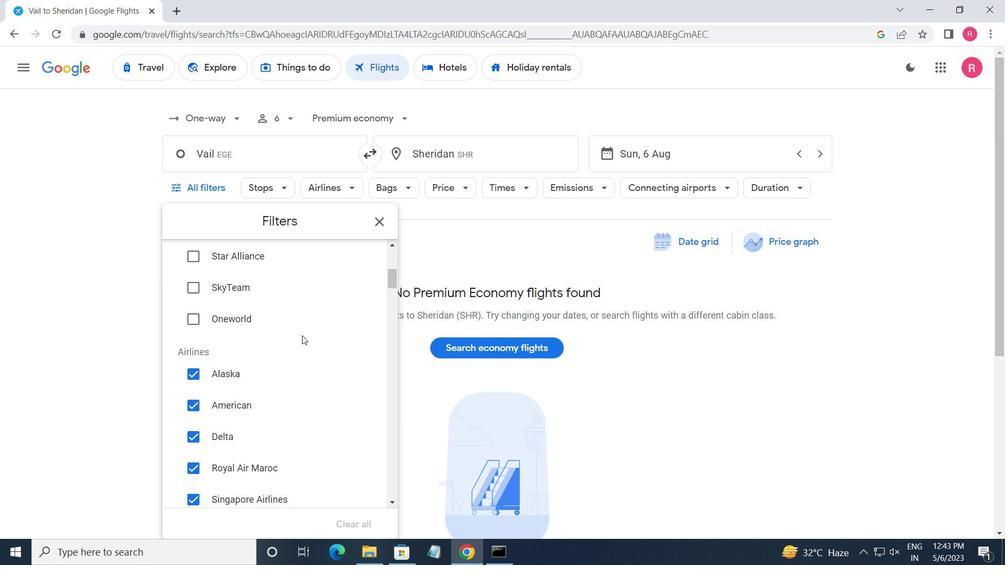
Action: Mouse scrolled (302, 337) with delta (0, 0)
Screenshot: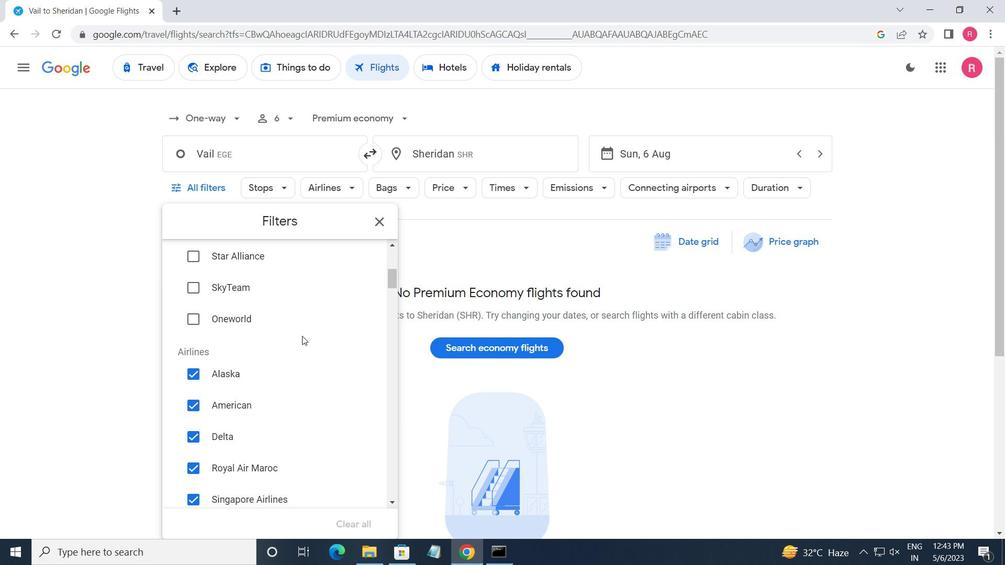 
Action: Mouse moved to (302, 338)
Screenshot: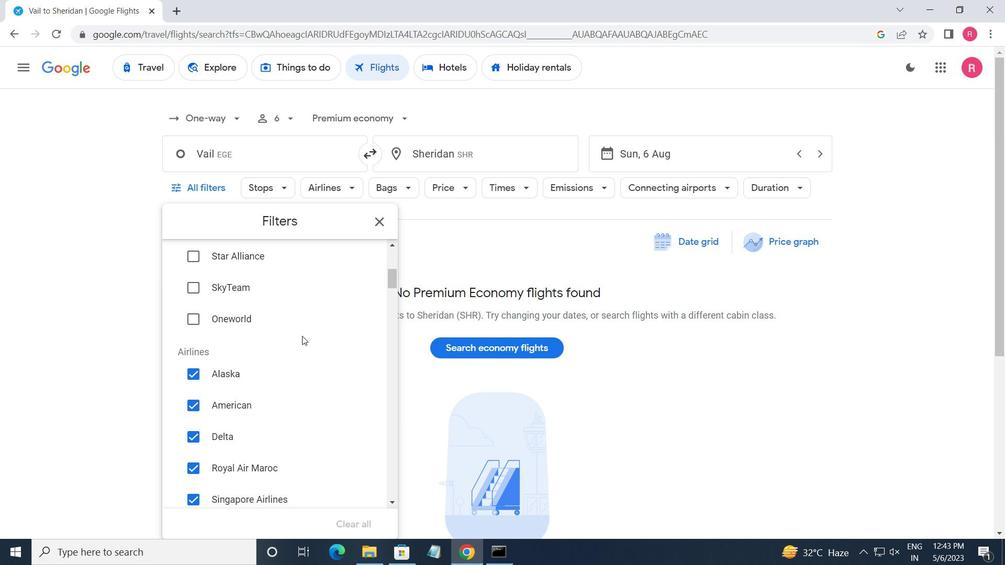 
Action: Mouse scrolled (302, 337) with delta (0, 0)
Screenshot: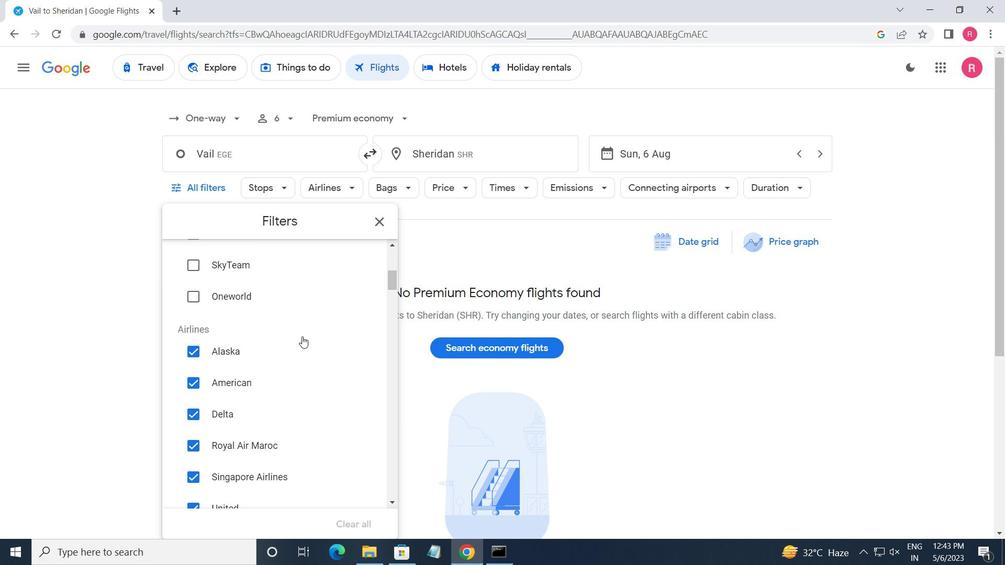 
Action: Mouse moved to (359, 322)
Screenshot: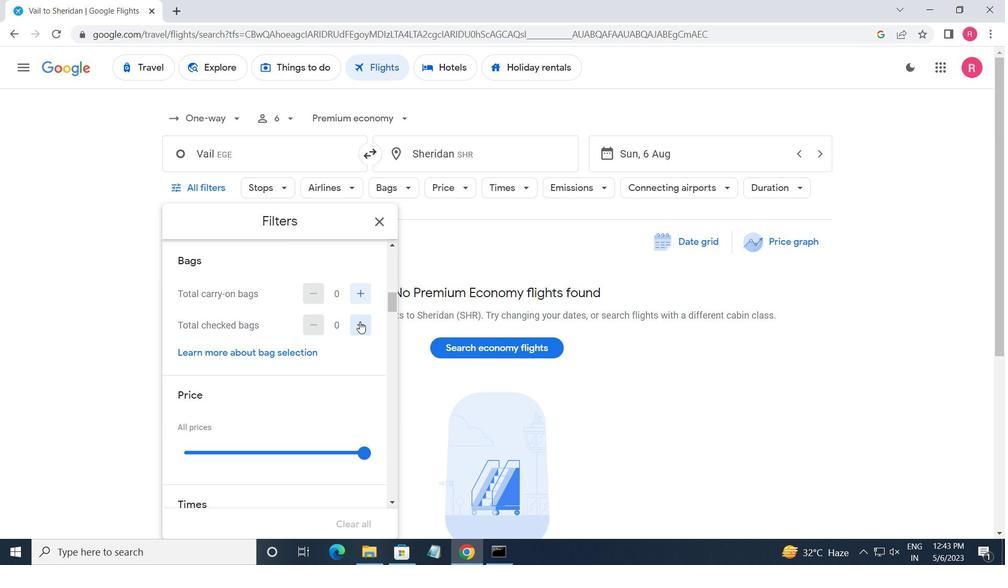 
Action: Mouse pressed left at (359, 322)
Screenshot: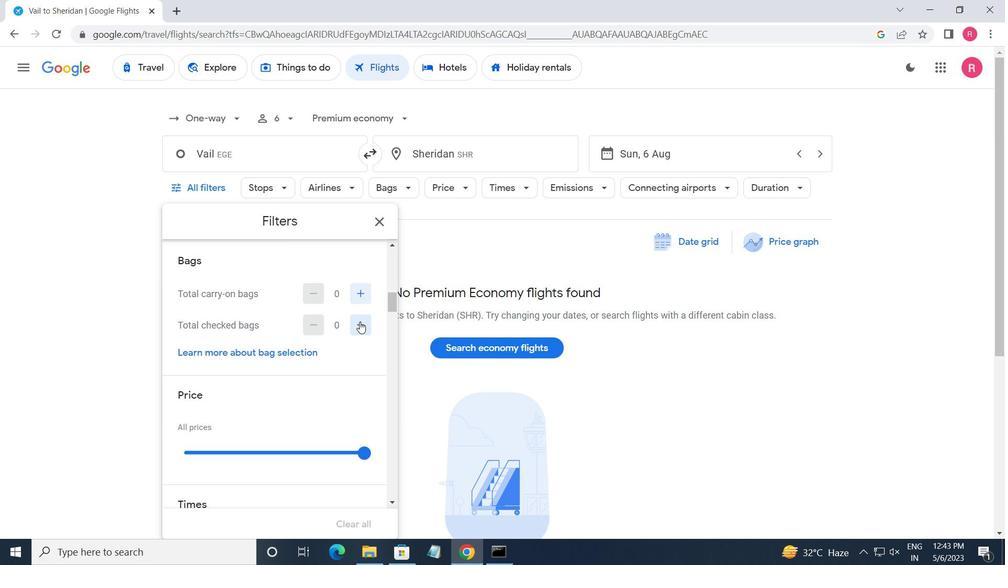 
Action: Mouse moved to (361, 328)
Screenshot: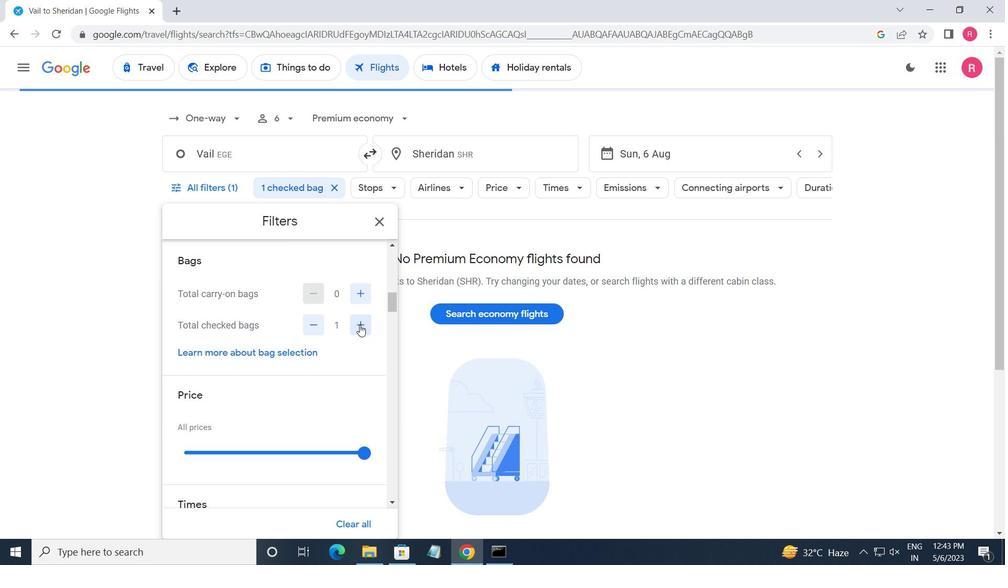 
Action: Mouse scrolled (361, 328) with delta (0, 0)
Screenshot: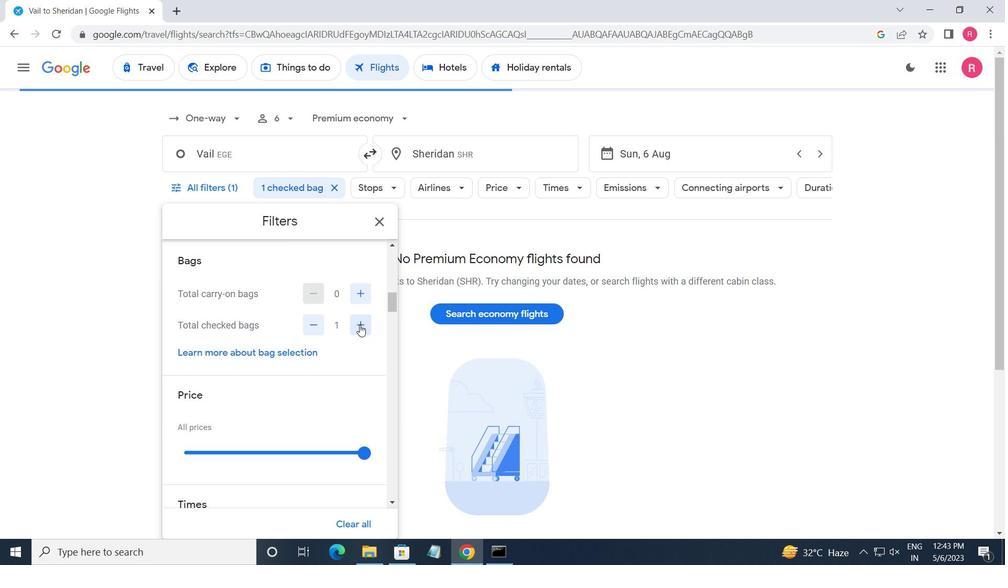
Action: Mouse moved to (374, 388)
Screenshot: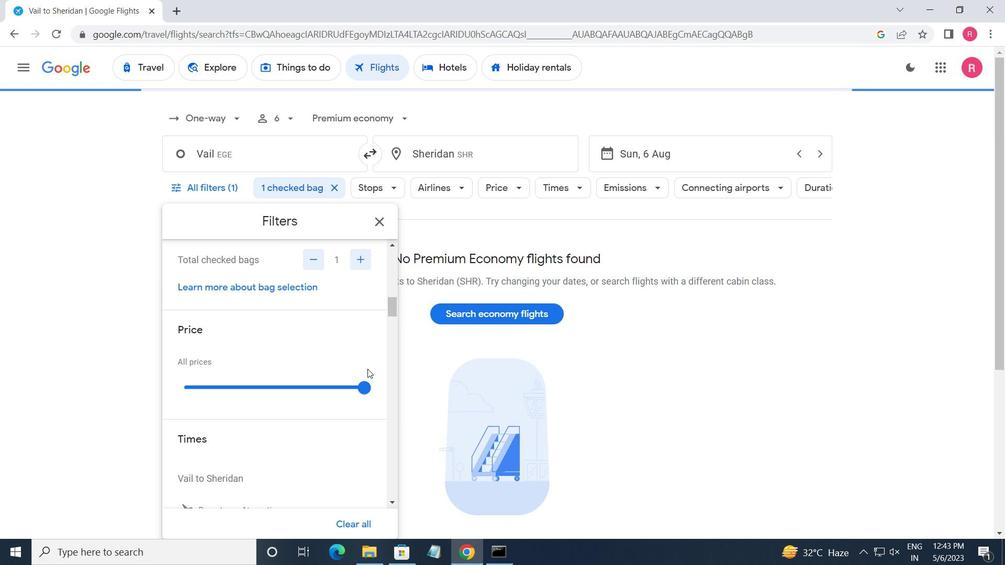 
Action: Mouse pressed left at (374, 388)
Screenshot: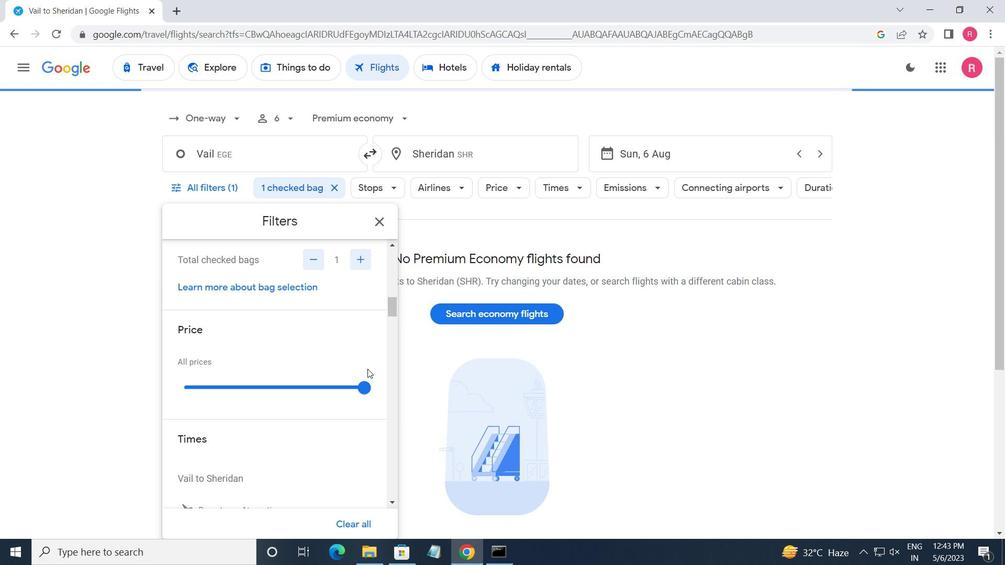 
Action: Mouse moved to (374, 388)
Screenshot: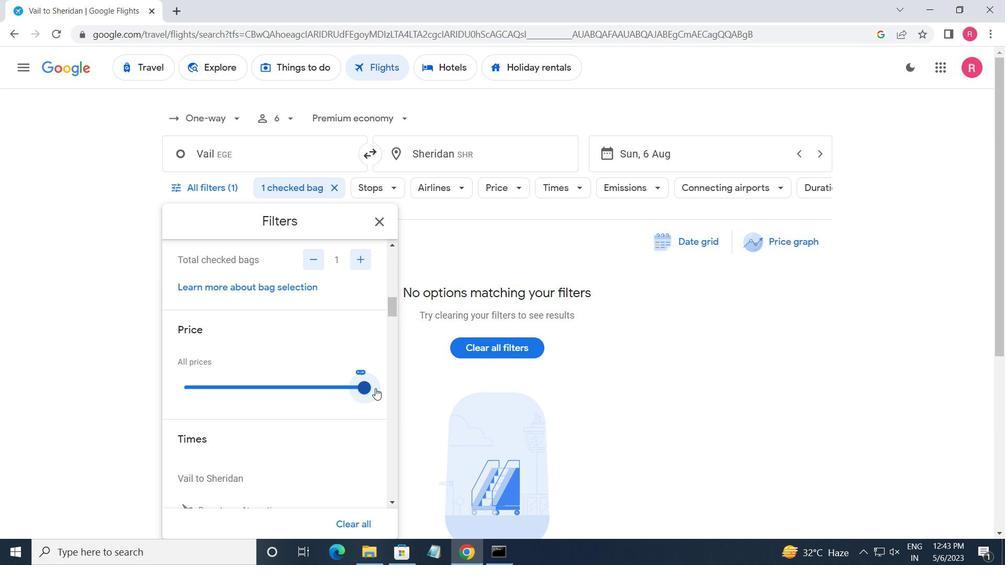 
Action: Mouse scrolled (374, 387) with delta (0, 0)
Screenshot: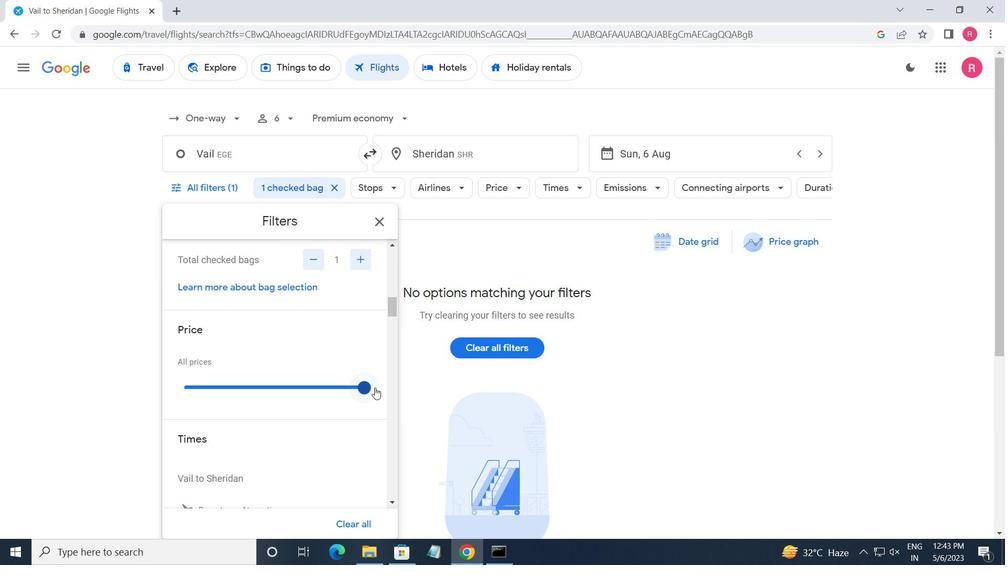 
Action: Mouse moved to (374, 387)
Screenshot: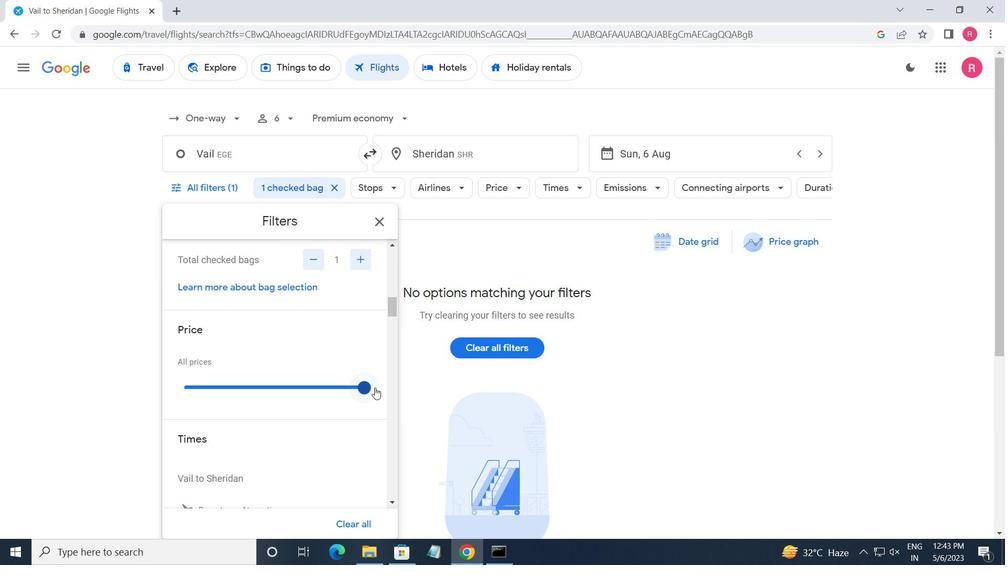 
Action: Mouse scrolled (374, 387) with delta (0, 0)
Screenshot: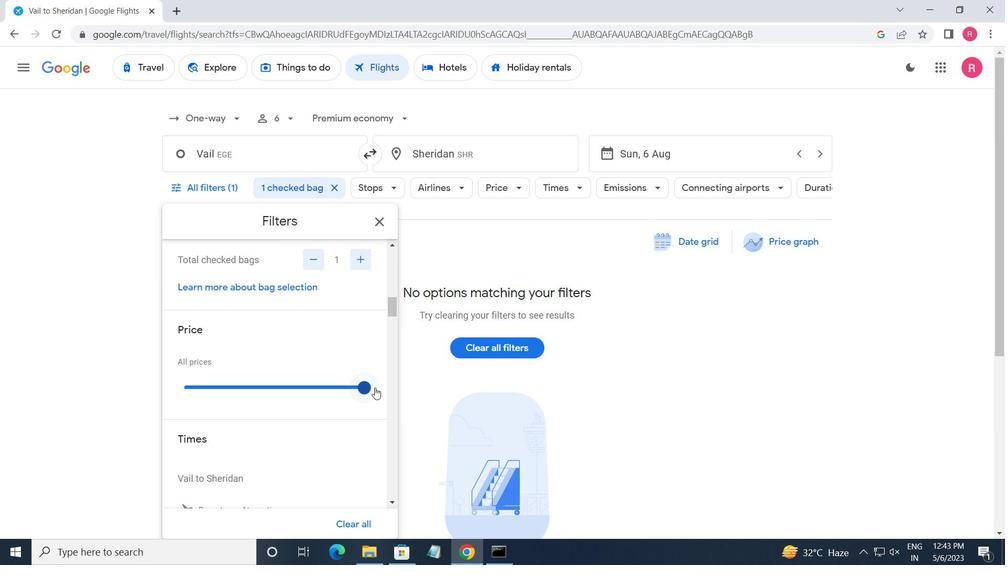 
Action: Mouse moved to (184, 408)
Screenshot: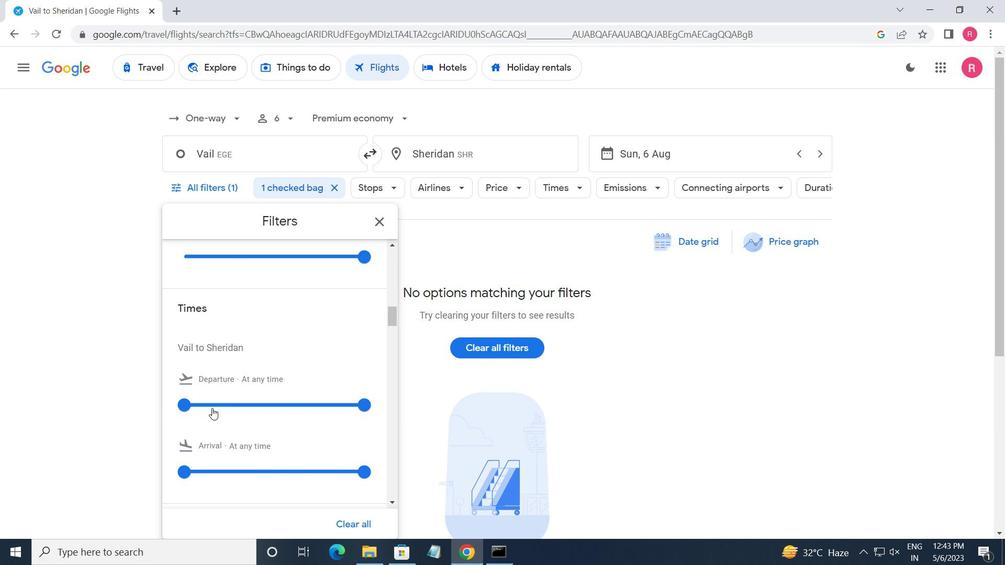 
Action: Mouse pressed left at (184, 408)
Screenshot: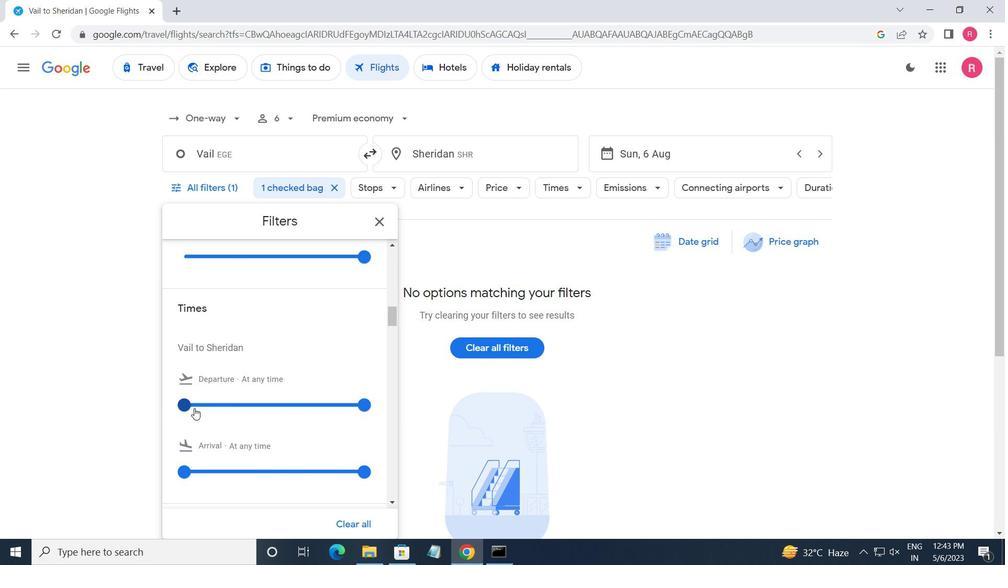 
Action: Mouse moved to (362, 401)
Screenshot: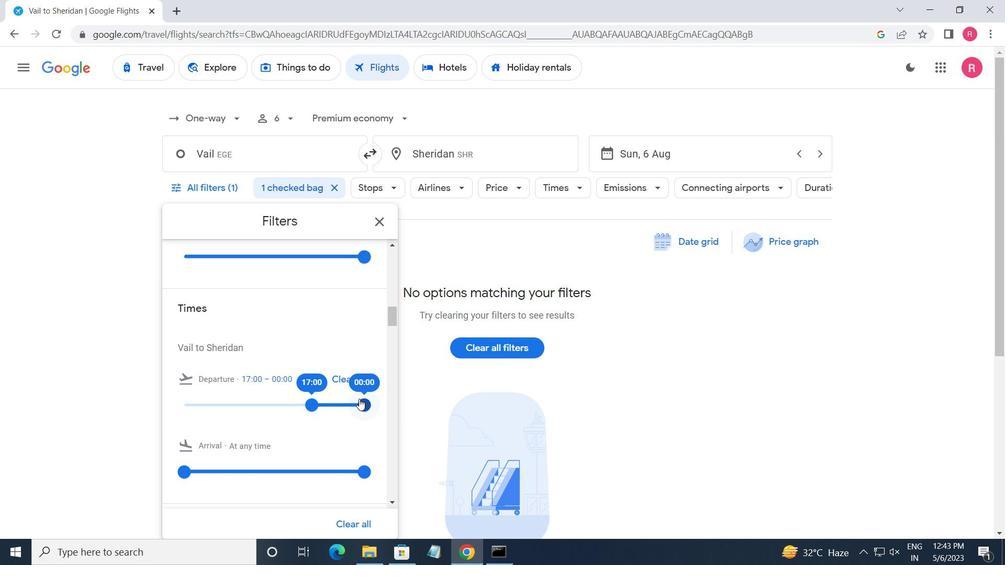 
Action: Mouse pressed left at (362, 401)
Screenshot: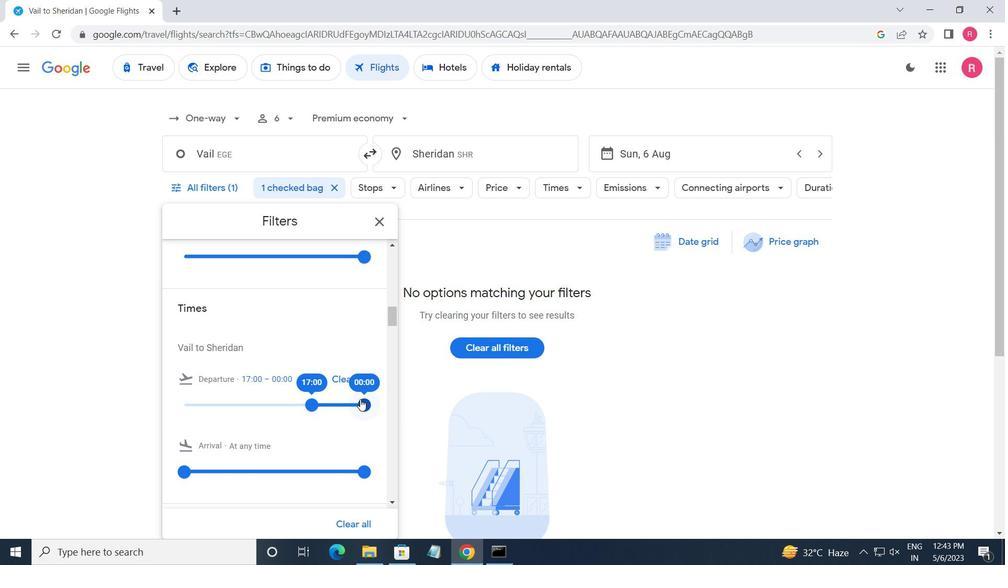 
Action: Mouse moved to (373, 223)
Screenshot: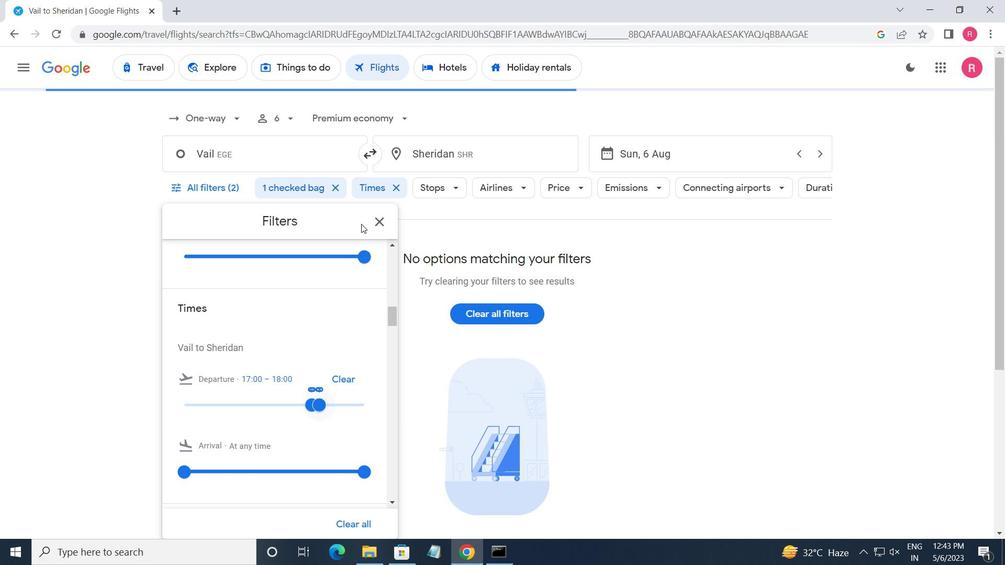 
Action: Mouse pressed left at (373, 223)
Screenshot: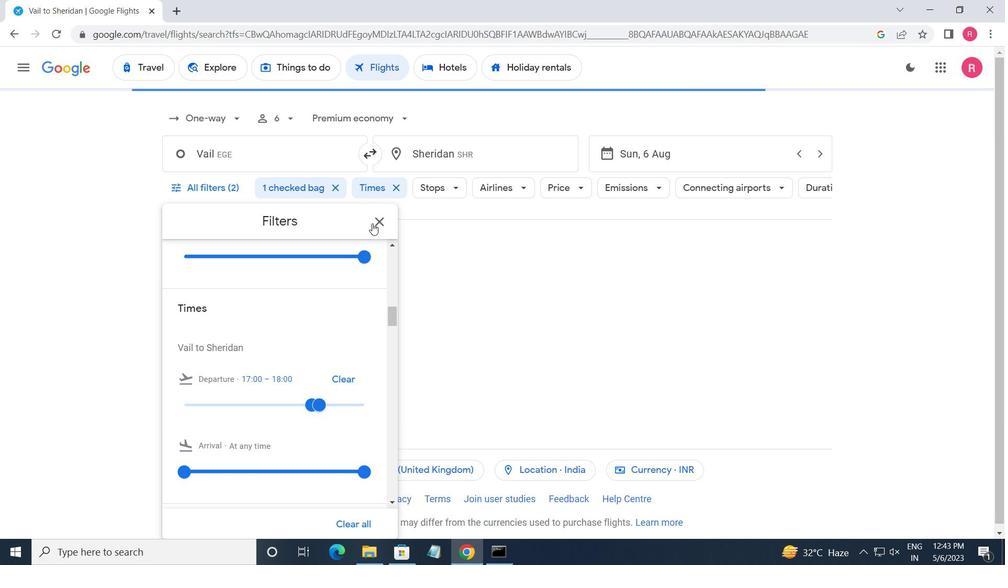 
